 Task: Create a due date automation trigger when advanced on, on the tuesday of the week before a card is due add dates due in 1 days at 11:00 AM.
Action: Mouse moved to (1127, 343)
Screenshot: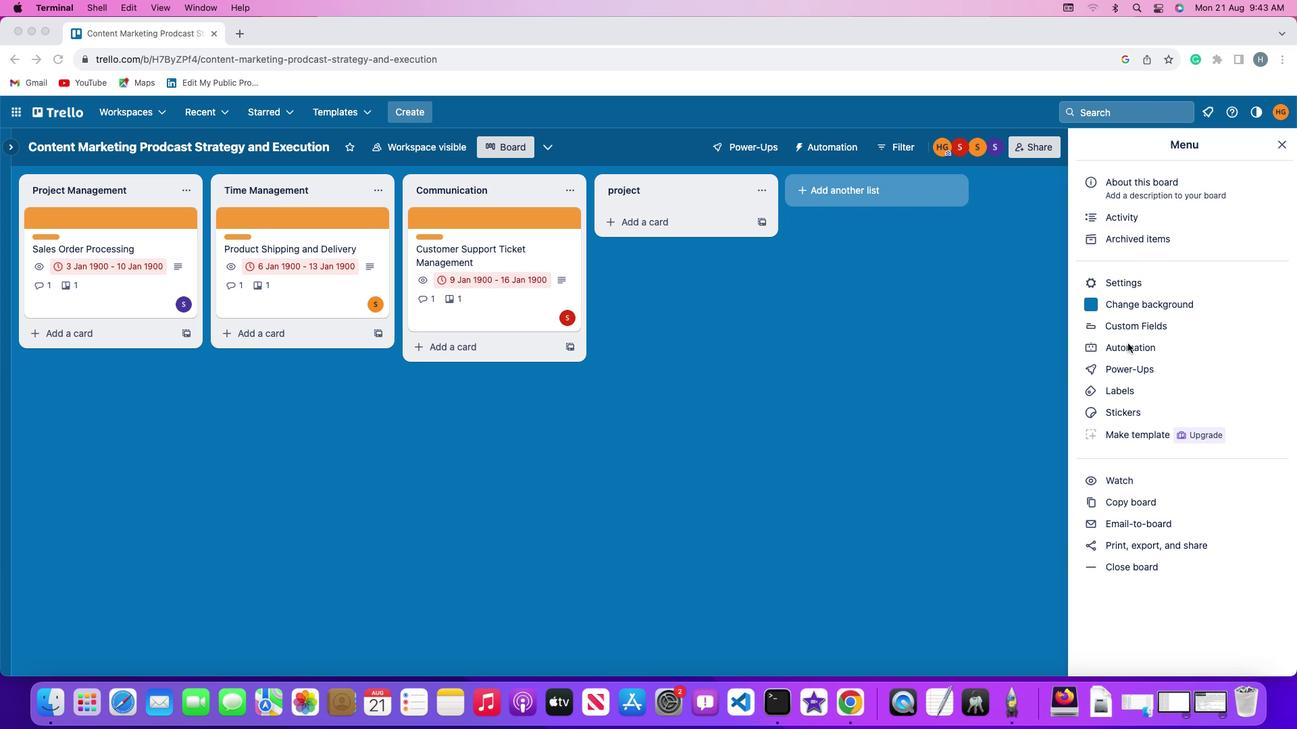 
Action: Mouse pressed left at (1127, 343)
Screenshot: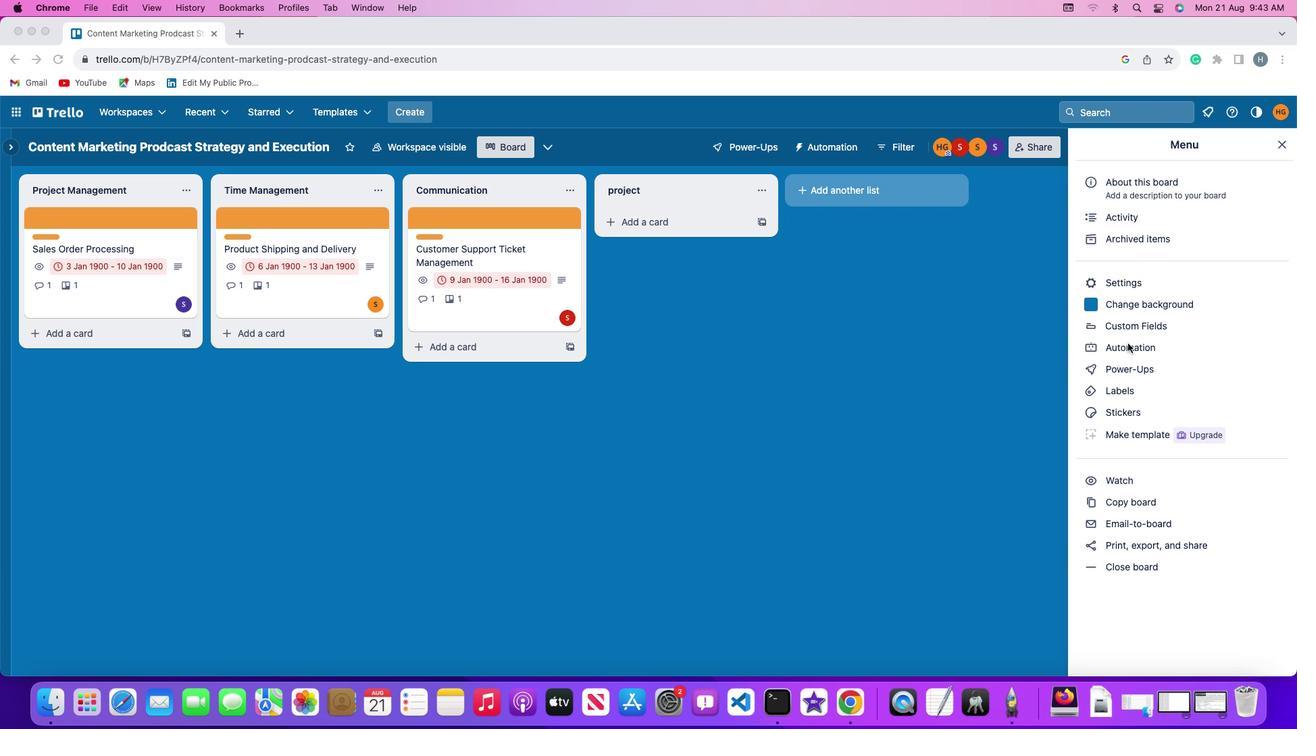 
Action: Mouse pressed left at (1127, 343)
Screenshot: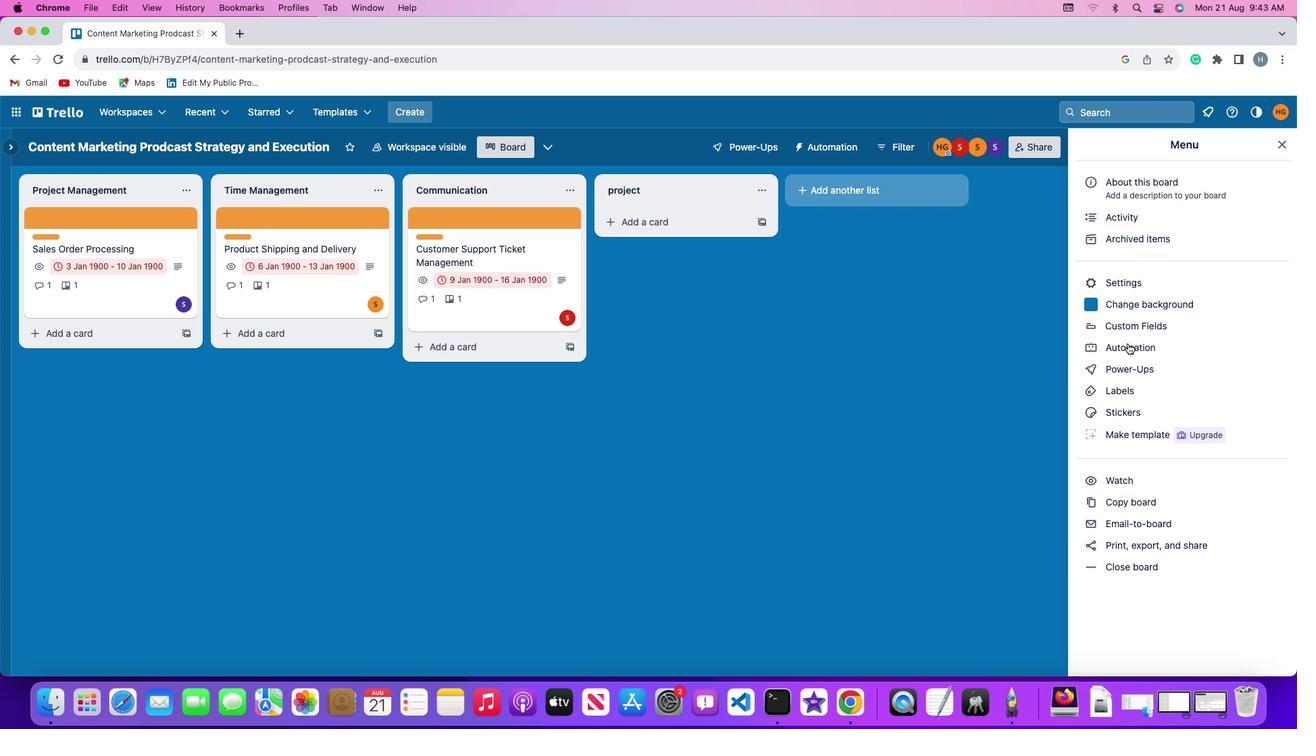 
Action: Mouse moved to (65, 316)
Screenshot: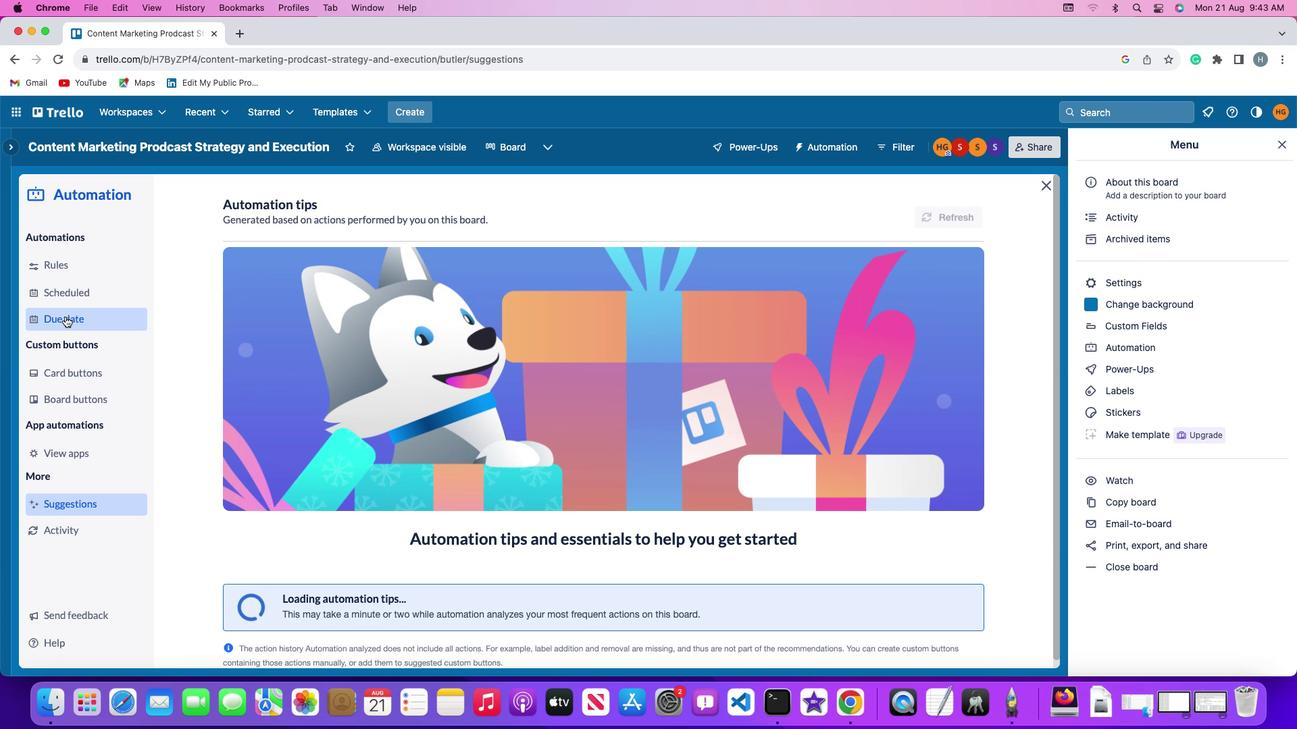 
Action: Mouse pressed left at (65, 316)
Screenshot: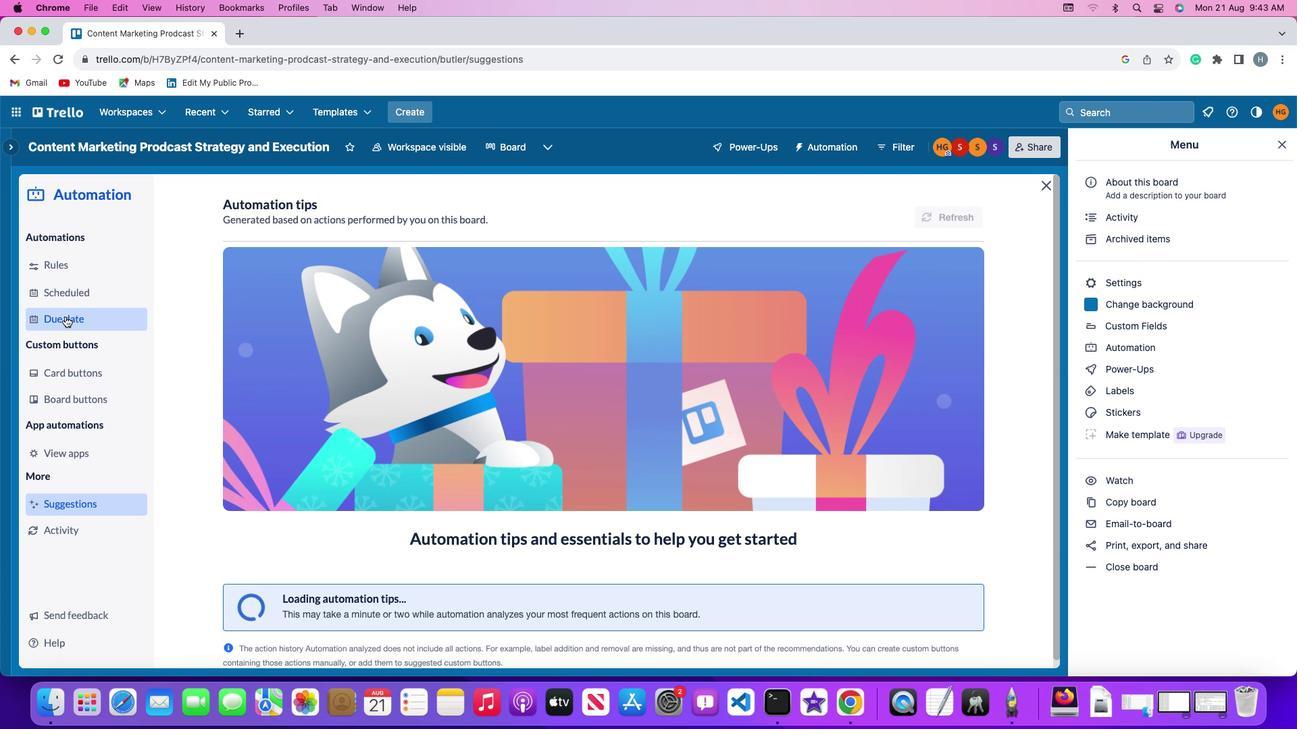 
Action: Mouse moved to (898, 207)
Screenshot: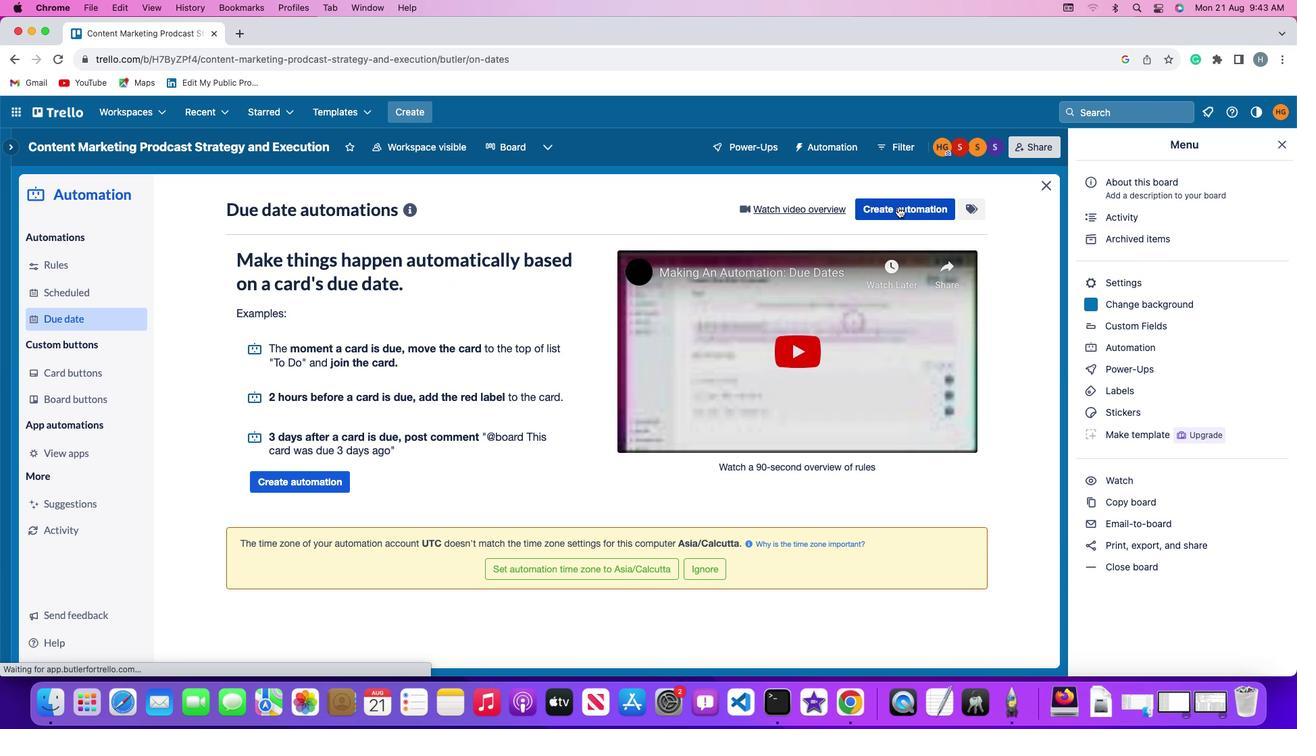 
Action: Mouse pressed left at (898, 207)
Screenshot: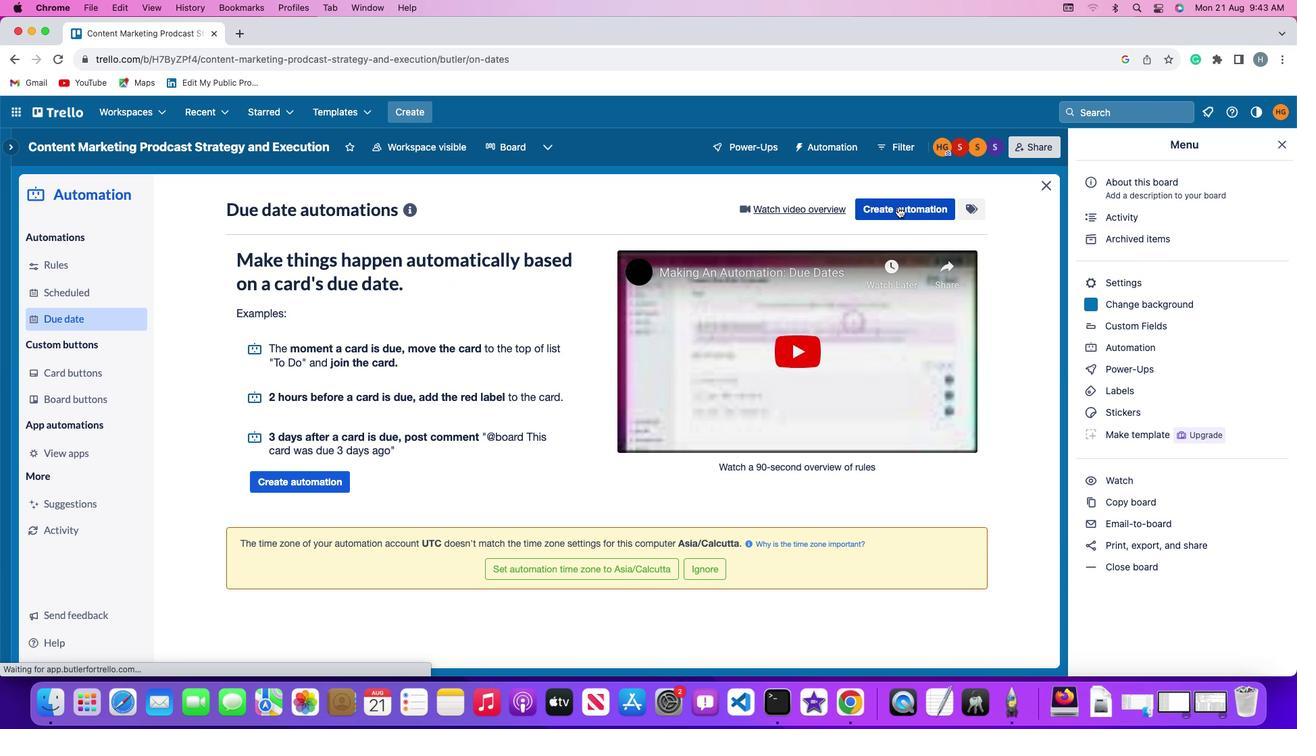 
Action: Mouse moved to (292, 336)
Screenshot: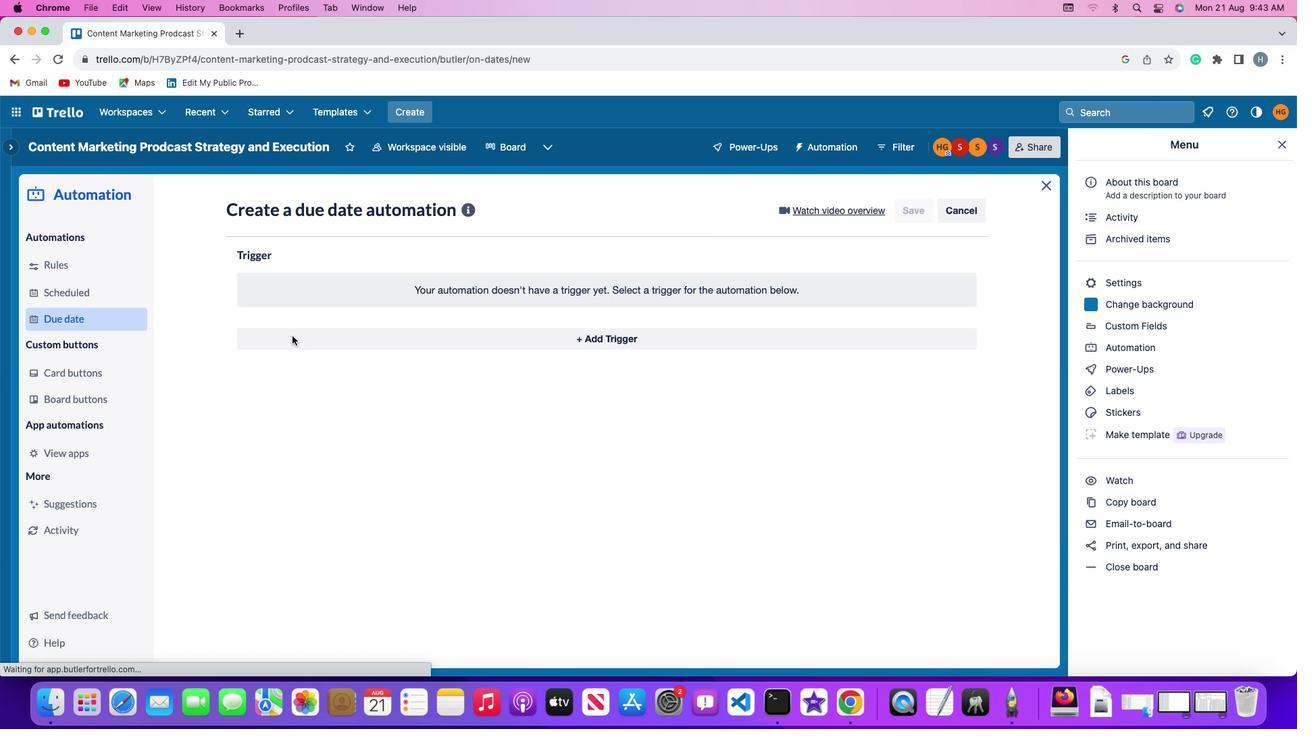 
Action: Mouse pressed left at (292, 336)
Screenshot: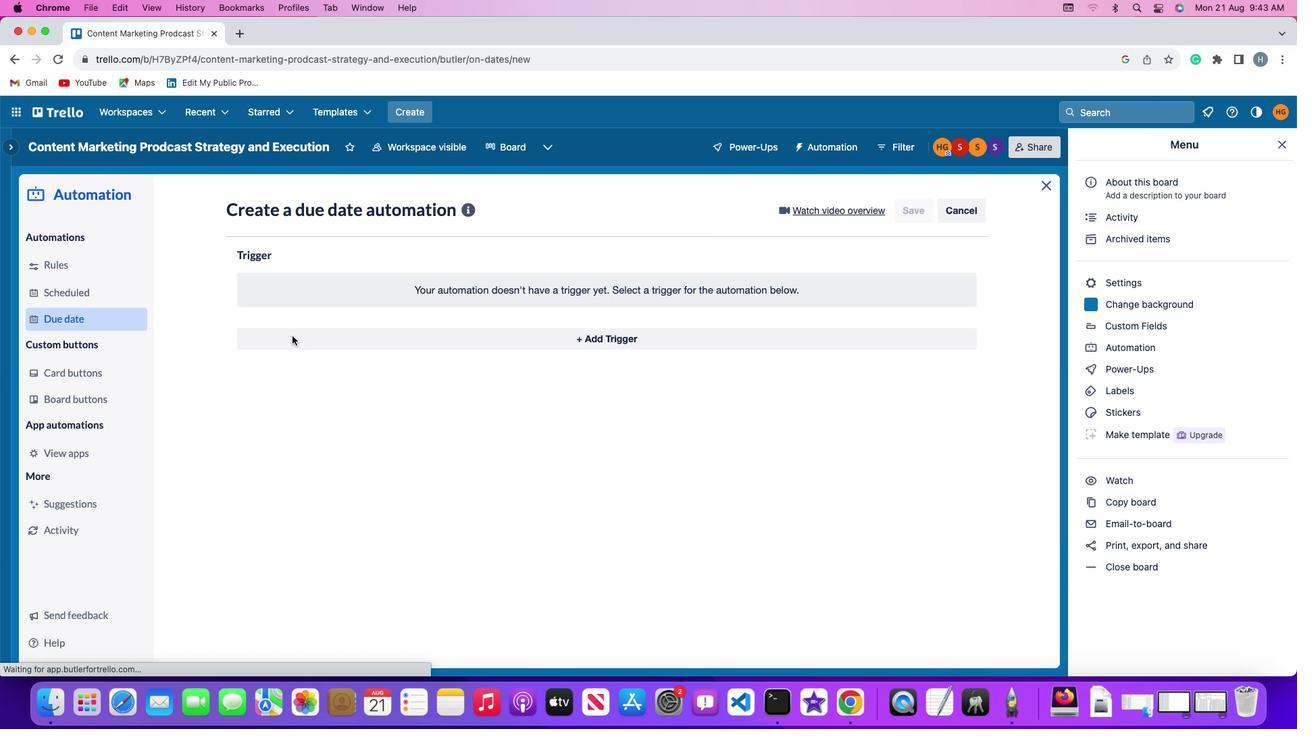 
Action: Mouse moved to (298, 587)
Screenshot: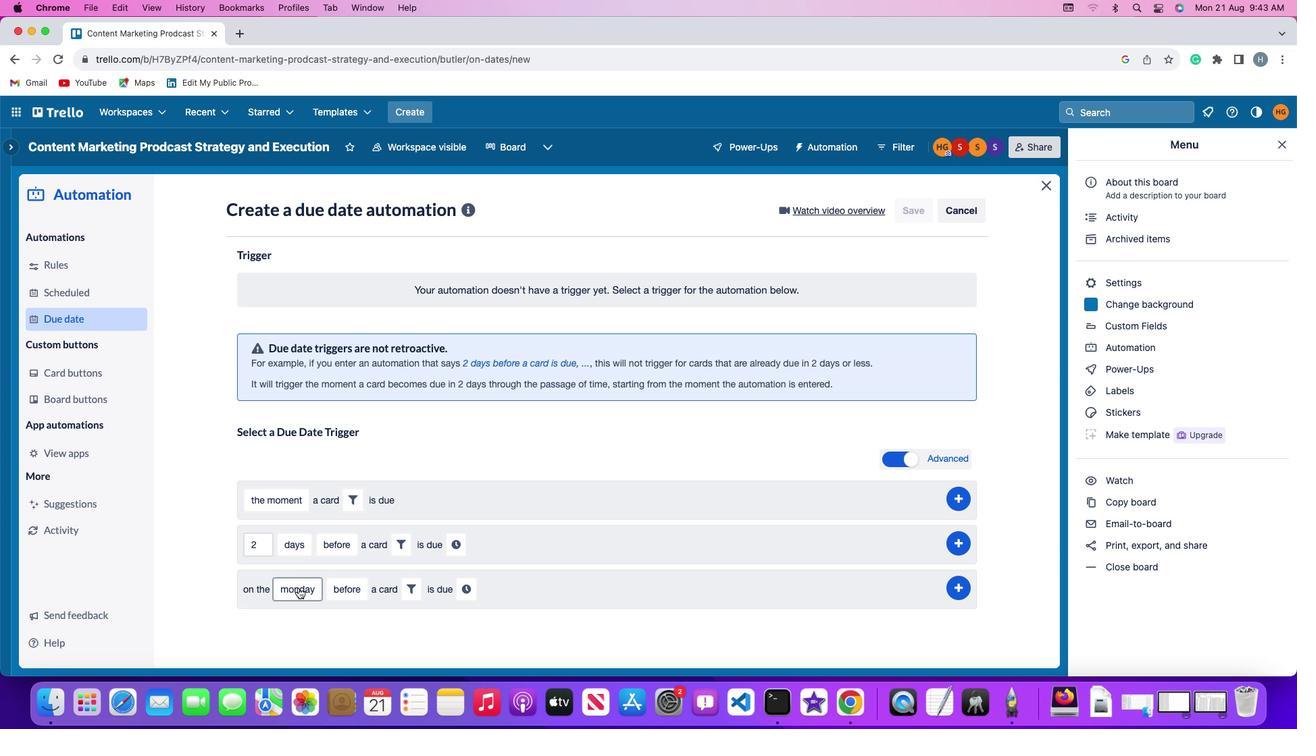 
Action: Mouse pressed left at (298, 587)
Screenshot: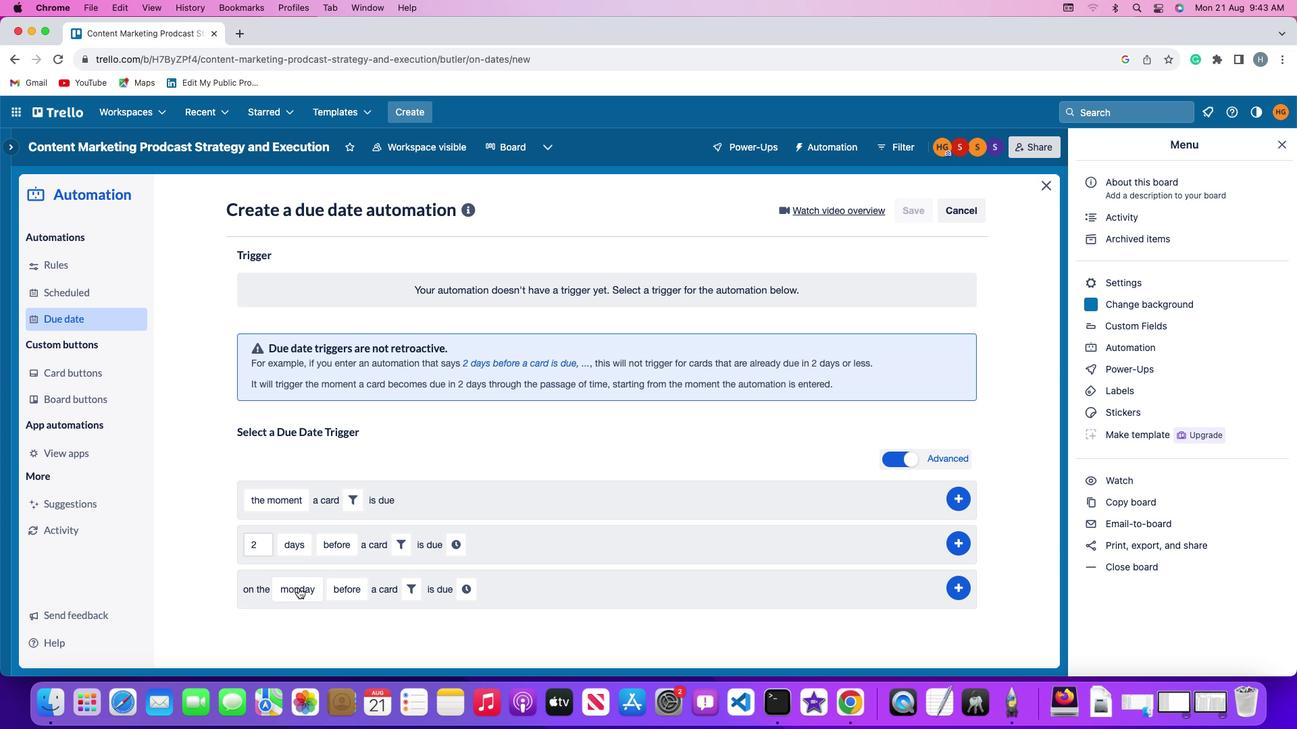 
Action: Mouse moved to (318, 422)
Screenshot: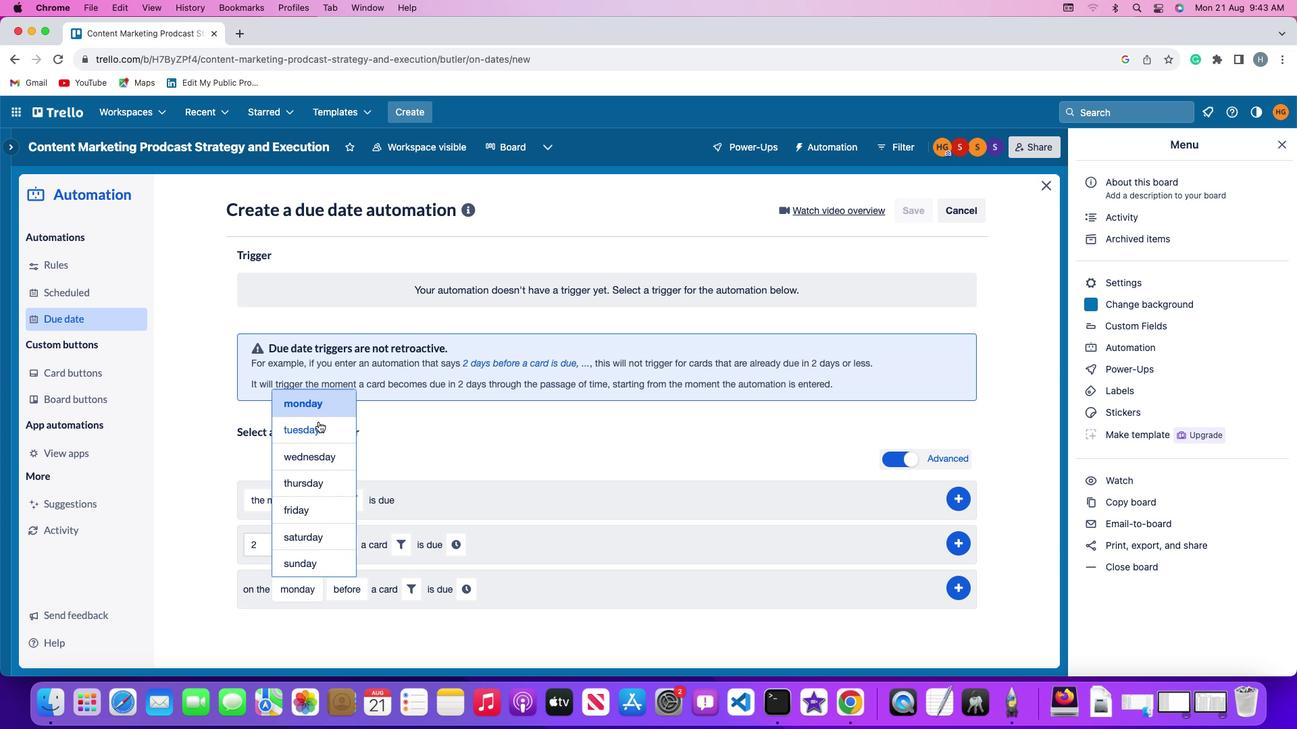 
Action: Mouse pressed left at (318, 422)
Screenshot: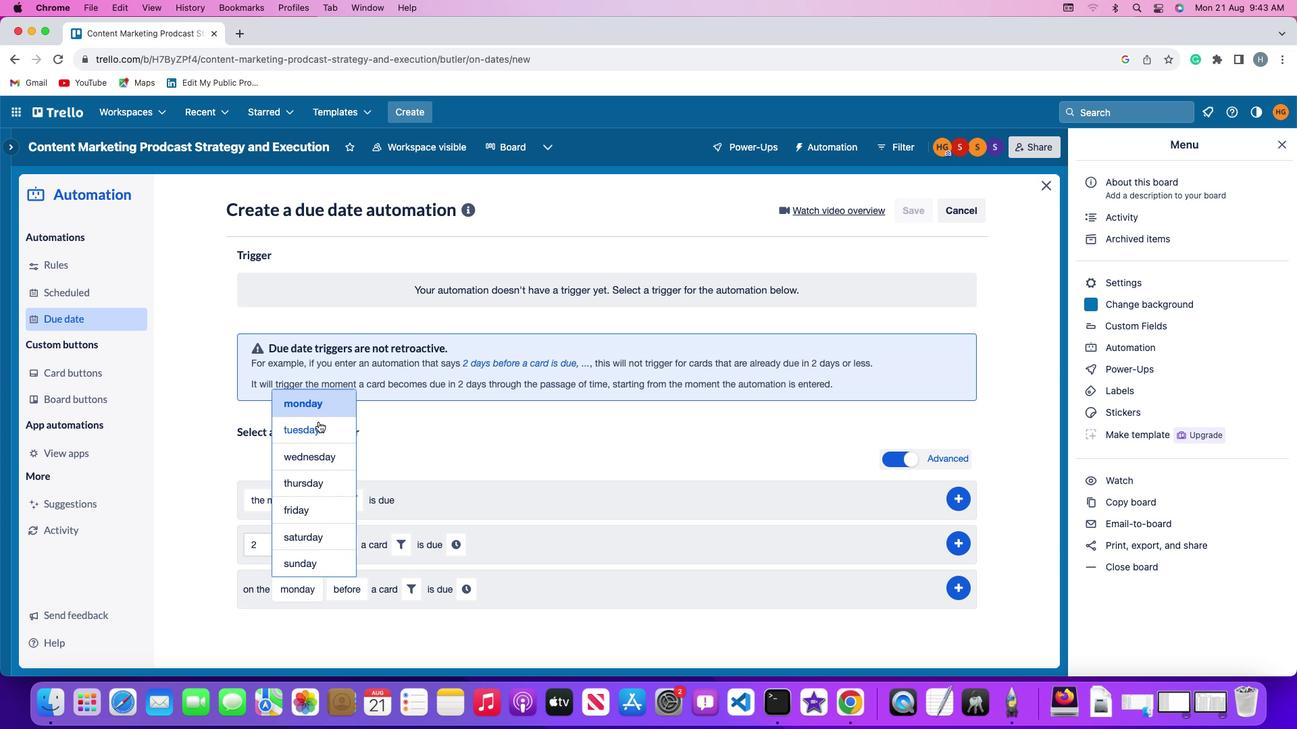 
Action: Mouse moved to (346, 587)
Screenshot: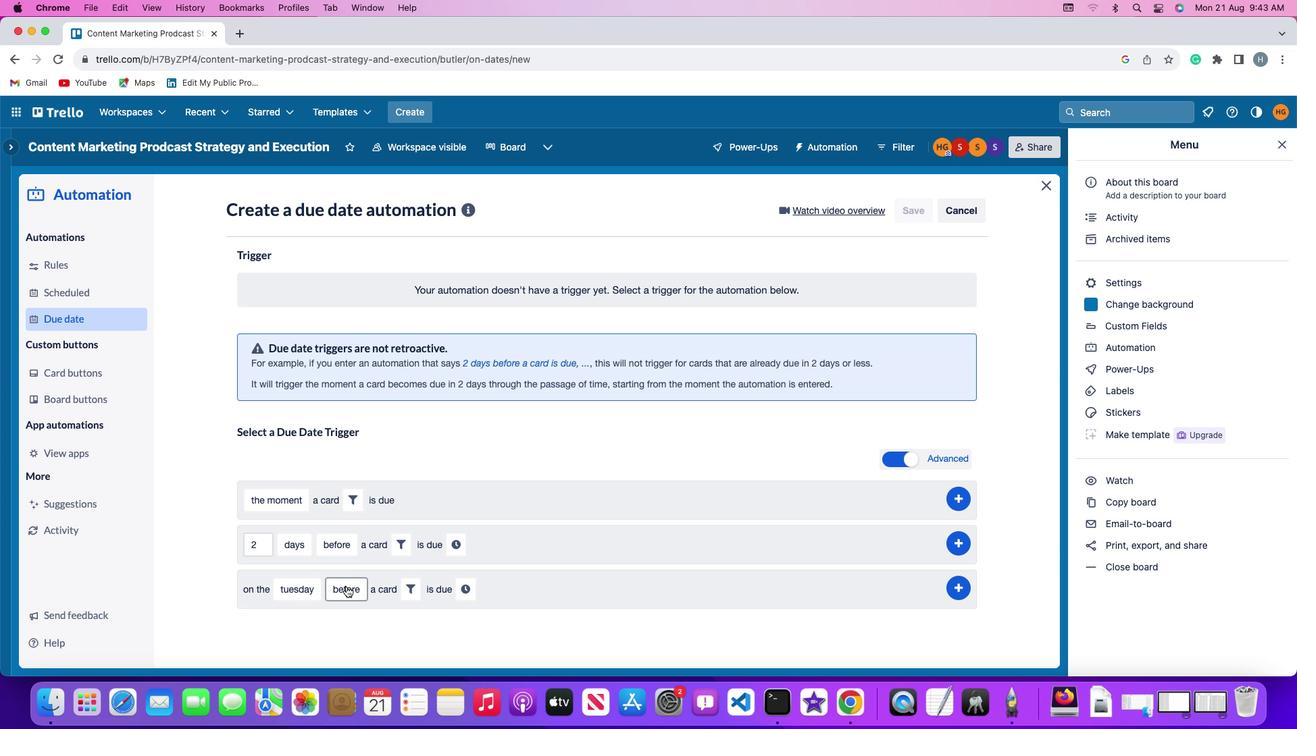 
Action: Mouse pressed left at (346, 587)
Screenshot: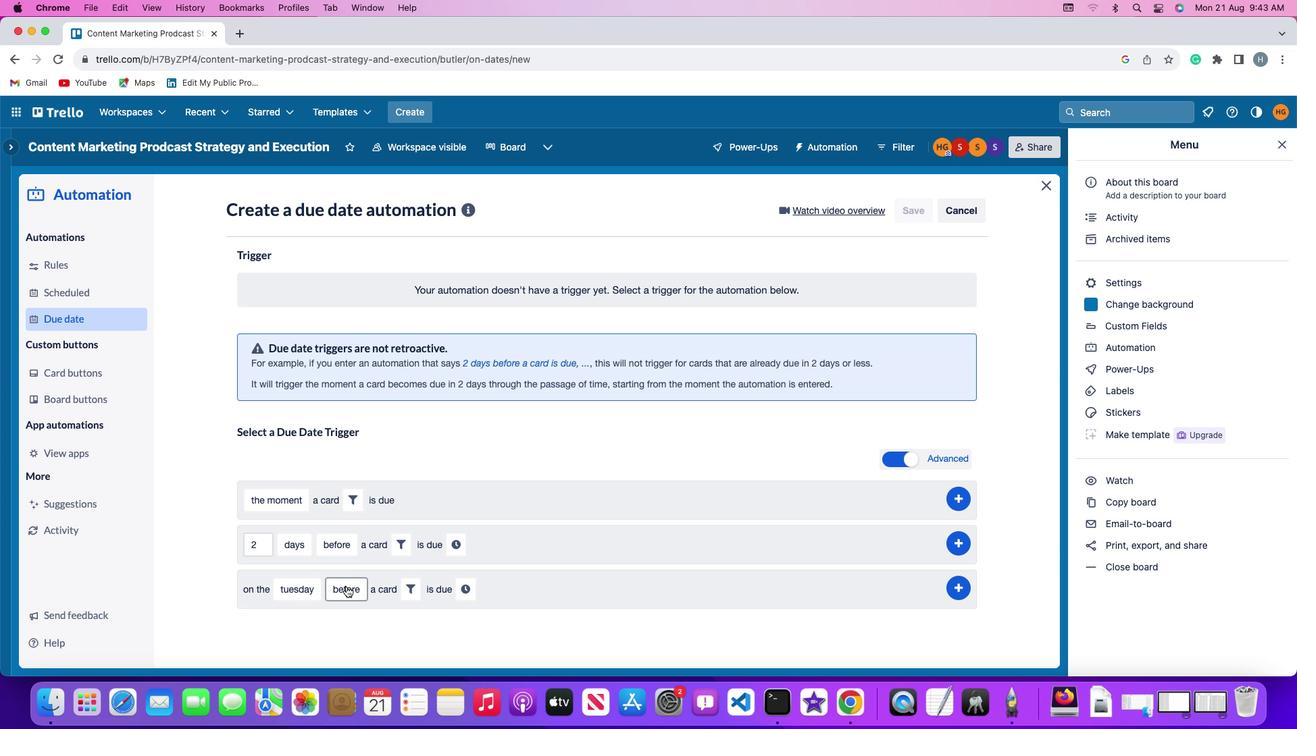 
Action: Mouse moved to (356, 560)
Screenshot: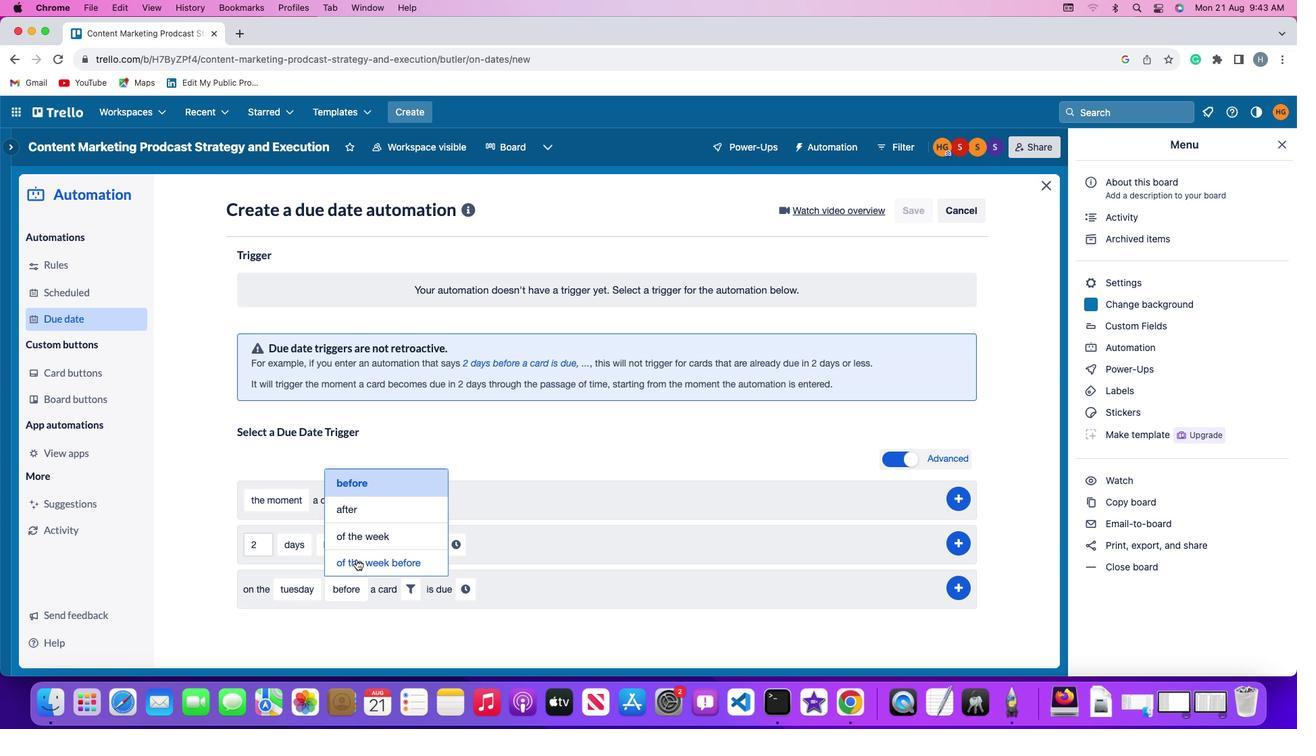 
Action: Mouse pressed left at (356, 560)
Screenshot: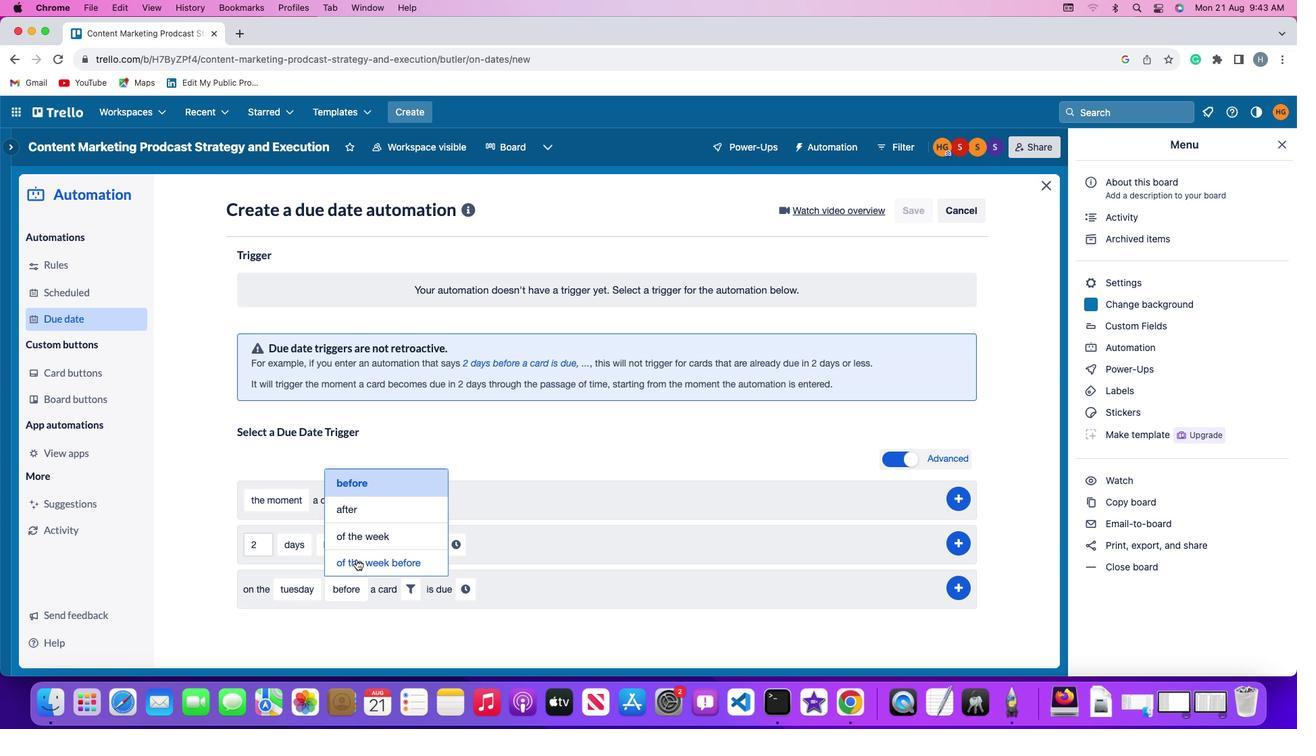 
Action: Mouse moved to (464, 587)
Screenshot: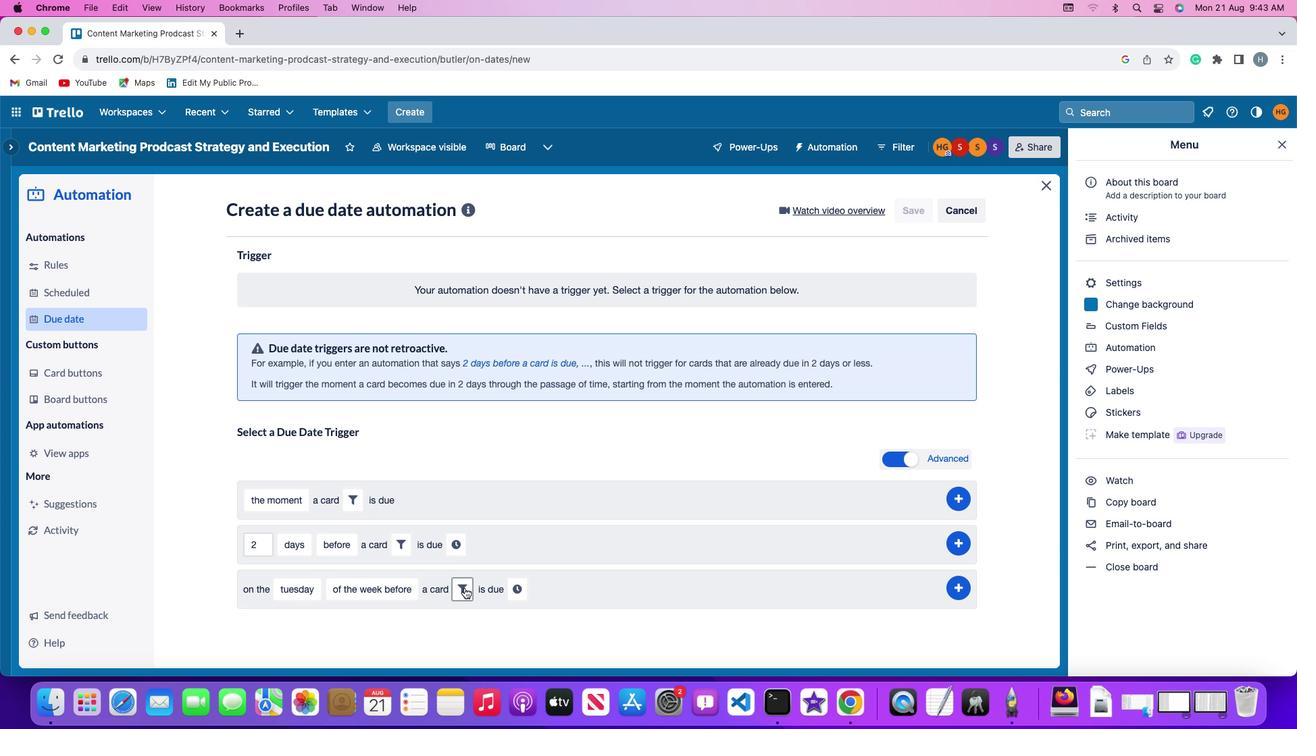 
Action: Mouse pressed left at (464, 587)
Screenshot: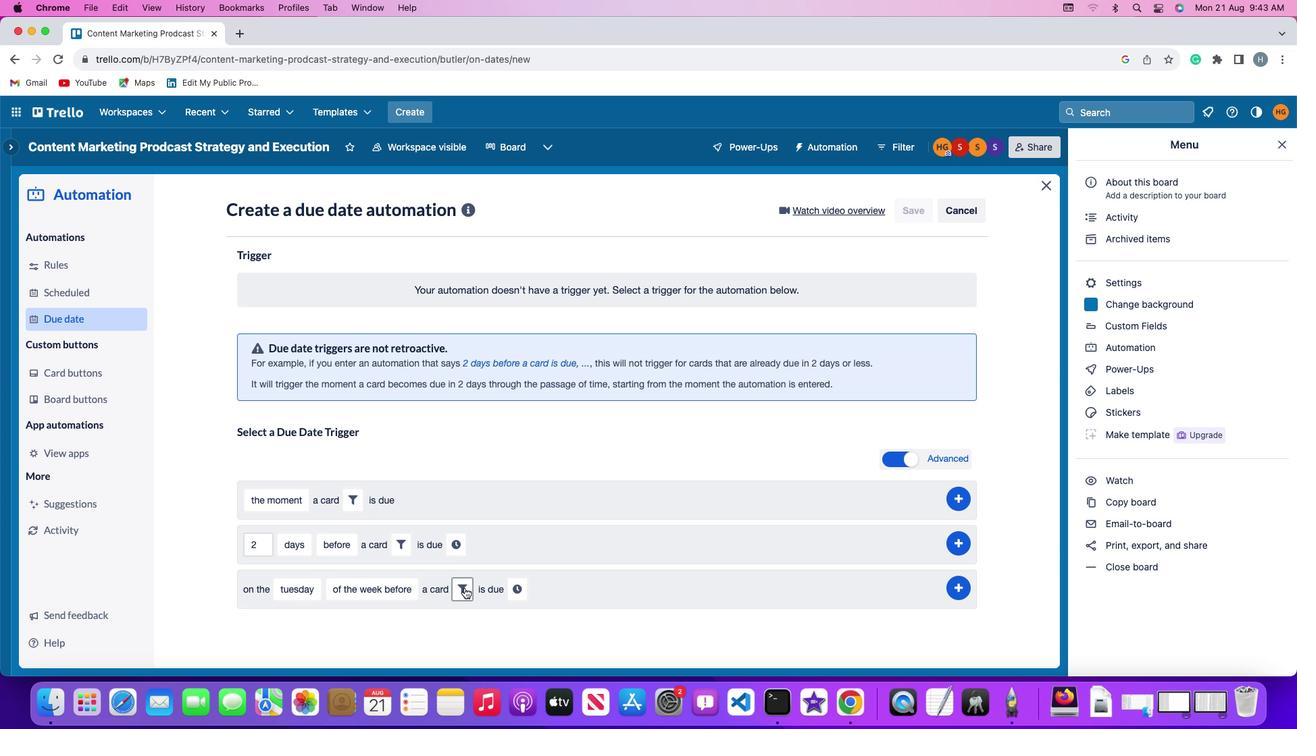 
Action: Mouse moved to (527, 629)
Screenshot: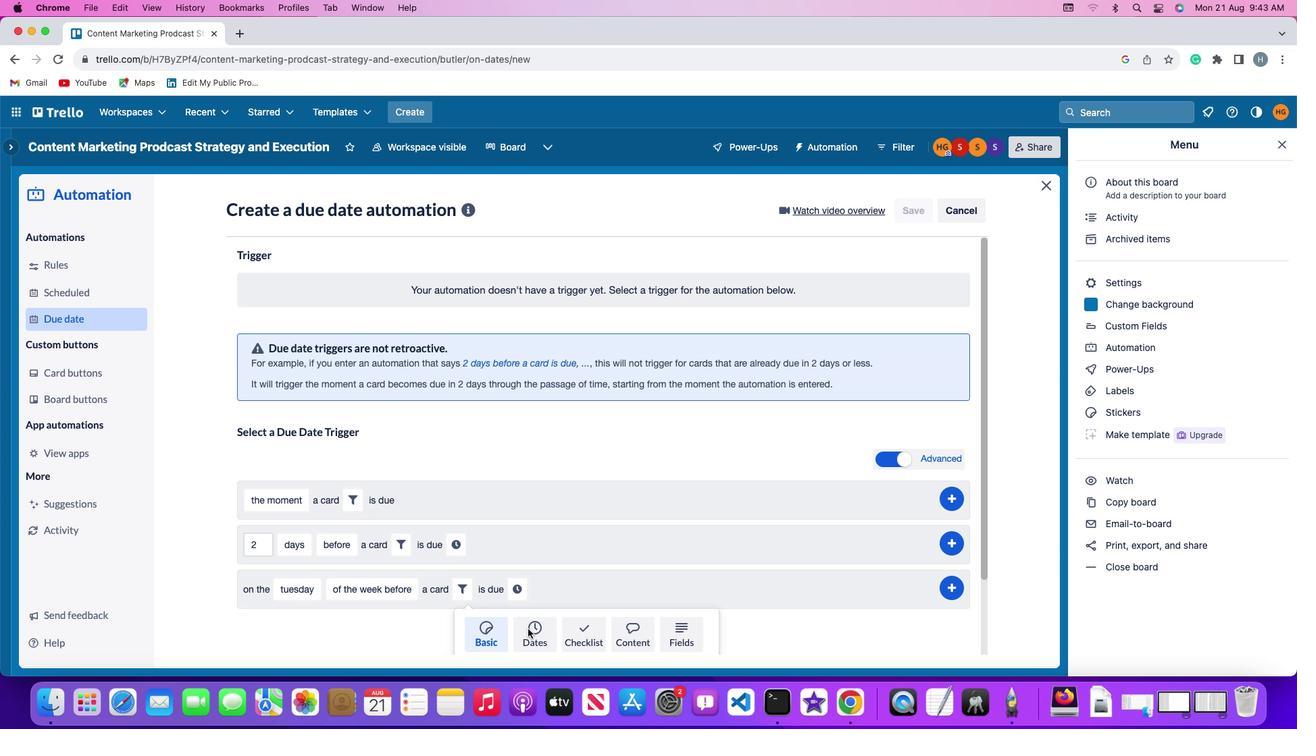 
Action: Mouse pressed left at (527, 629)
Screenshot: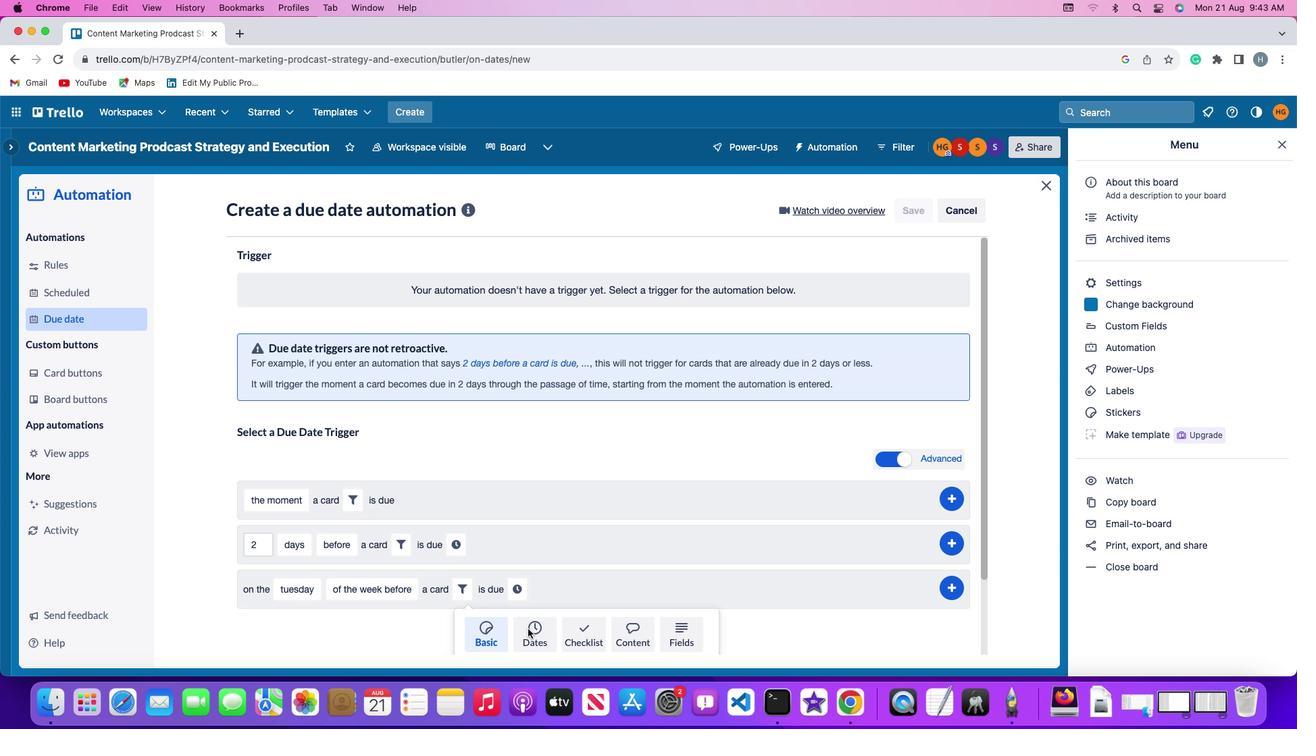 
Action: Mouse moved to (411, 618)
Screenshot: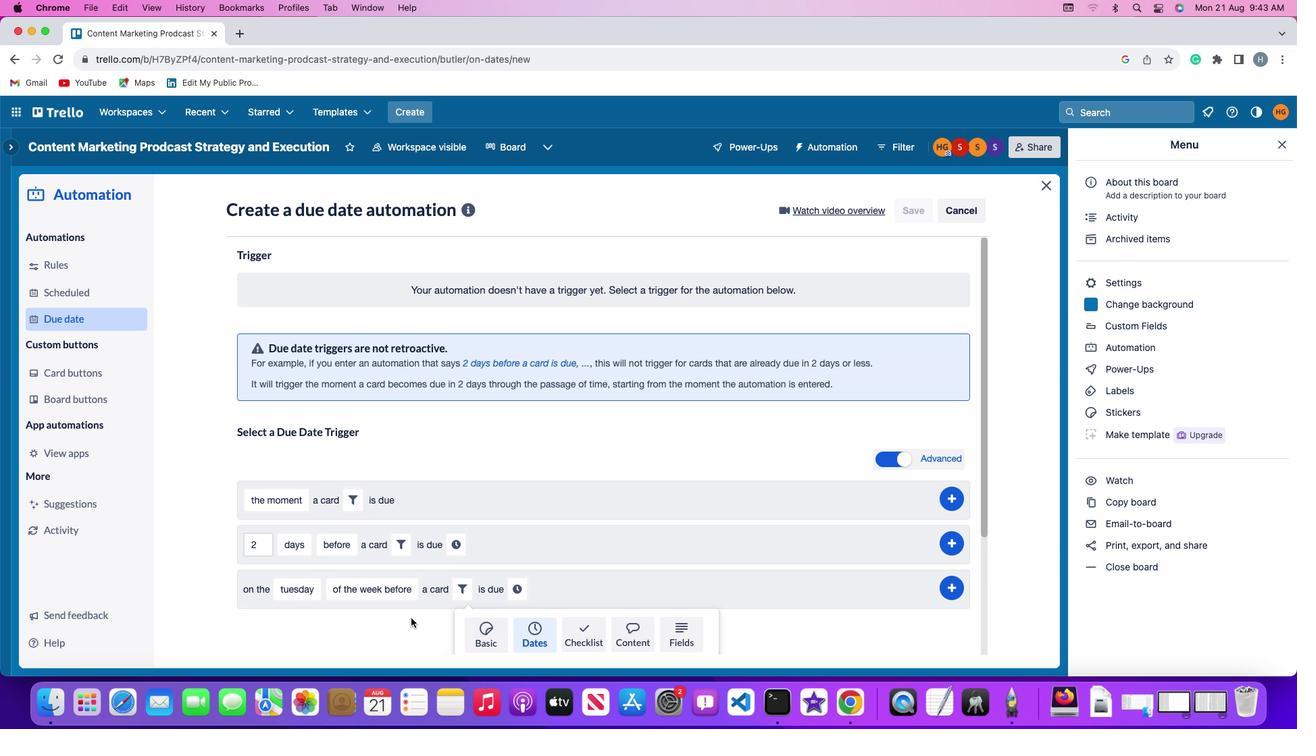 
Action: Mouse scrolled (411, 618) with delta (0, 0)
Screenshot: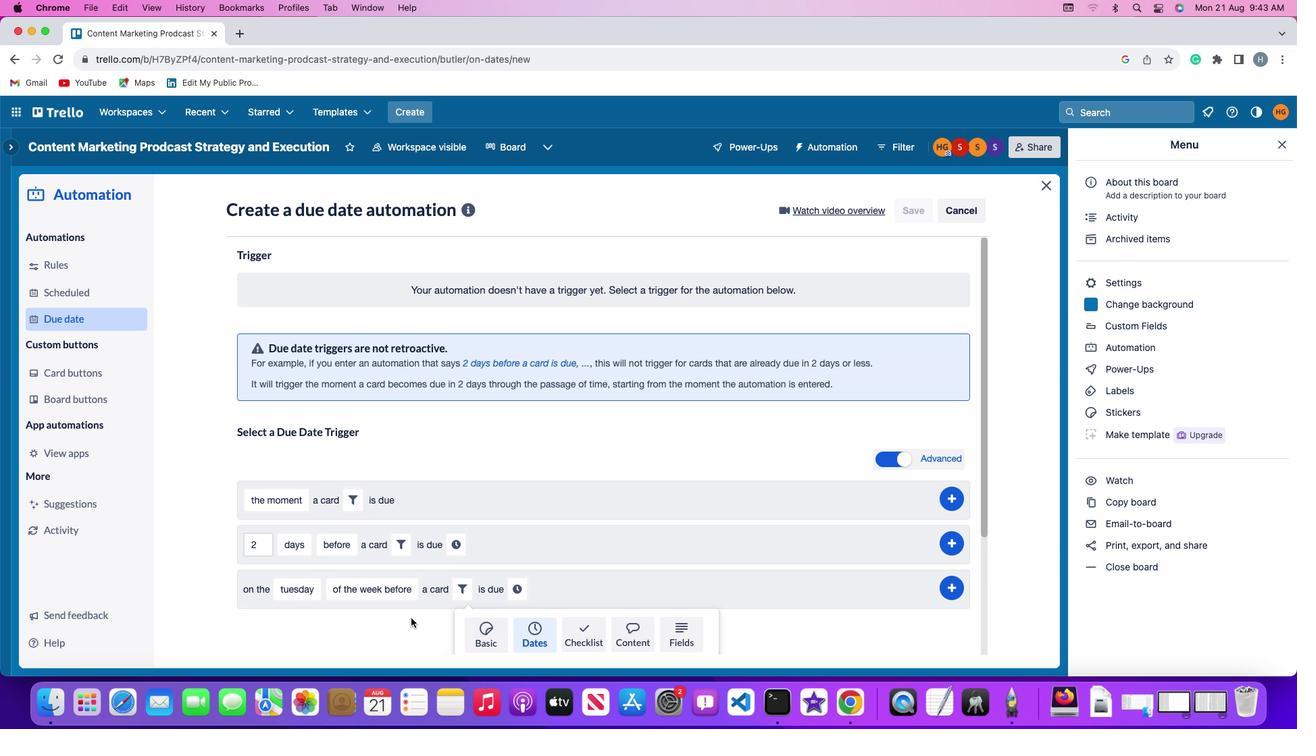 
Action: Mouse scrolled (411, 618) with delta (0, 0)
Screenshot: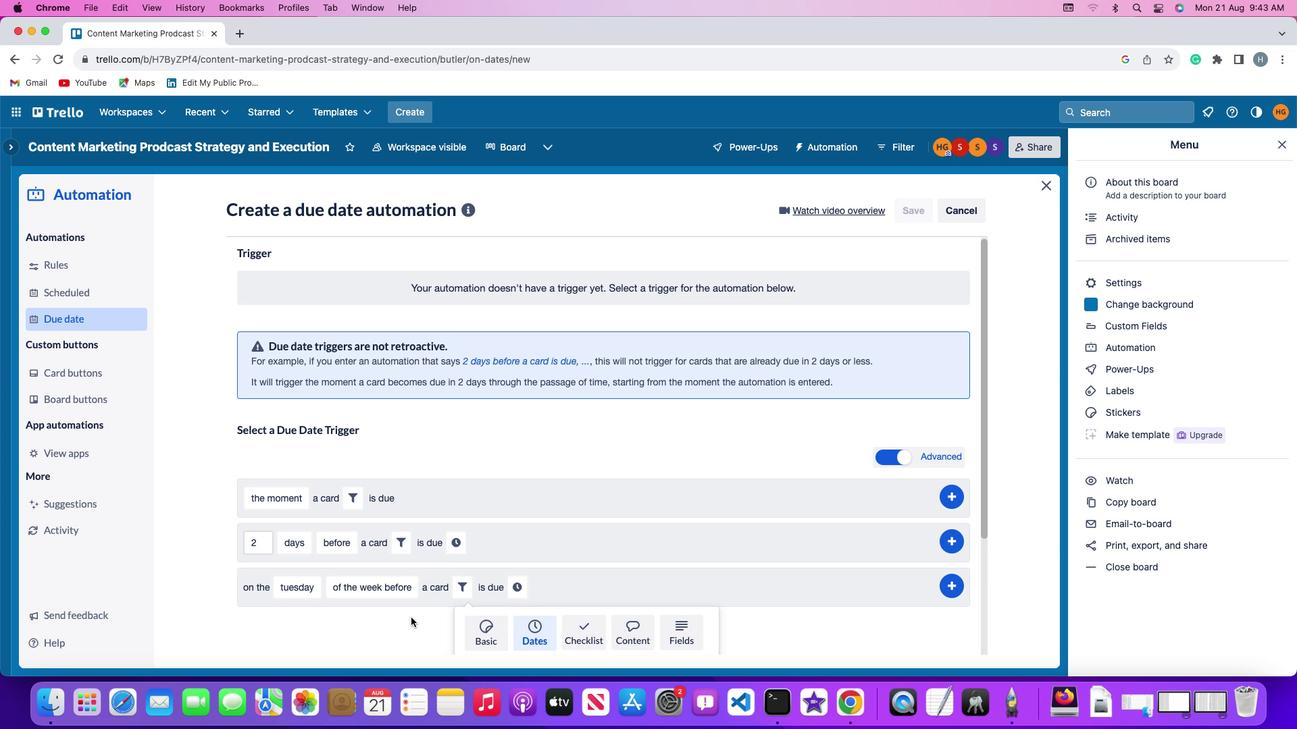 
Action: Mouse scrolled (411, 618) with delta (0, -2)
Screenshot: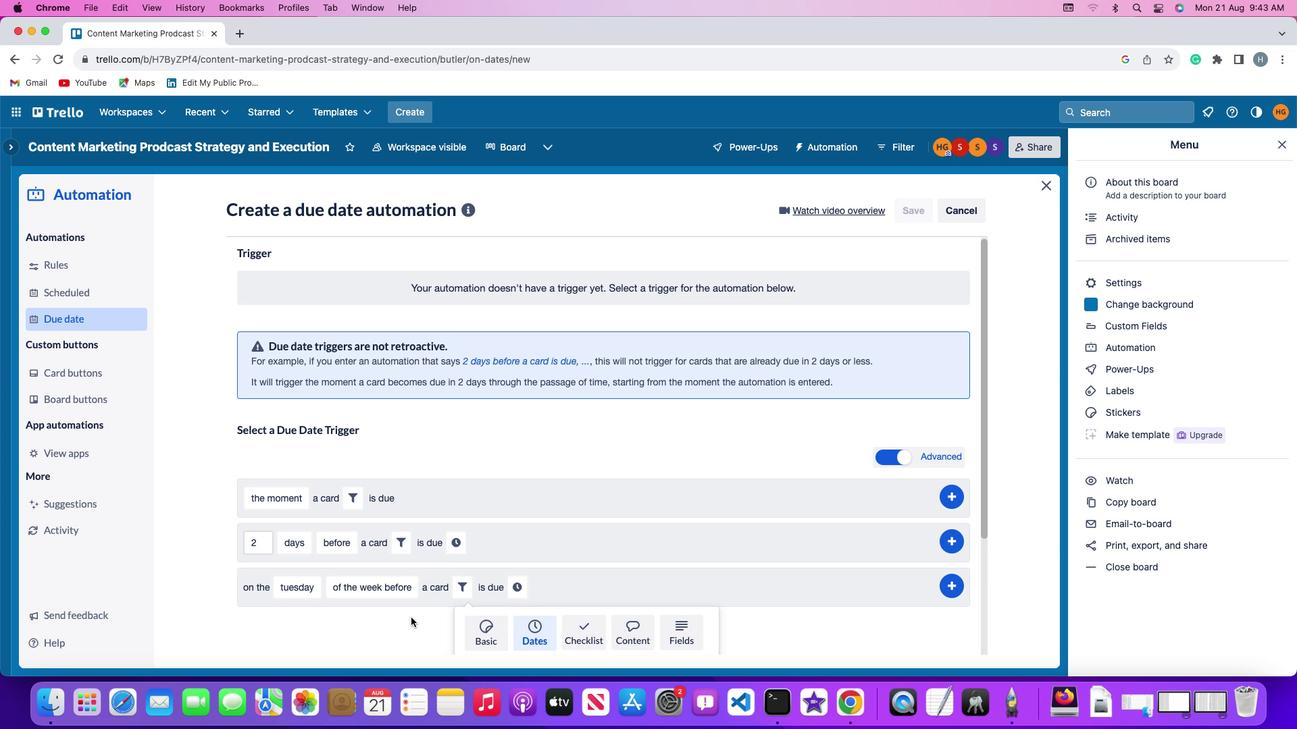 
Action: Mouse moved to (410, 618)
Screenshot: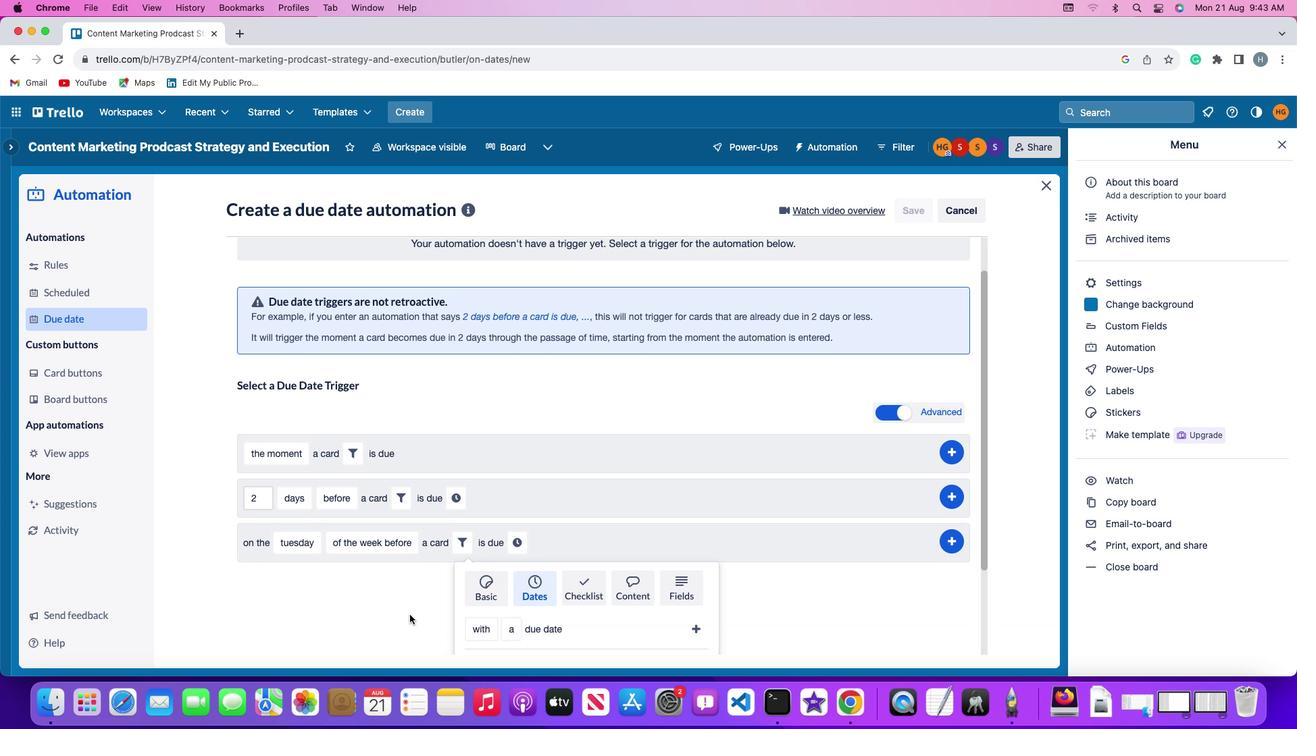 
Action: Mouse scrolled (410, 618) with delta (0, -3)
Screenshot: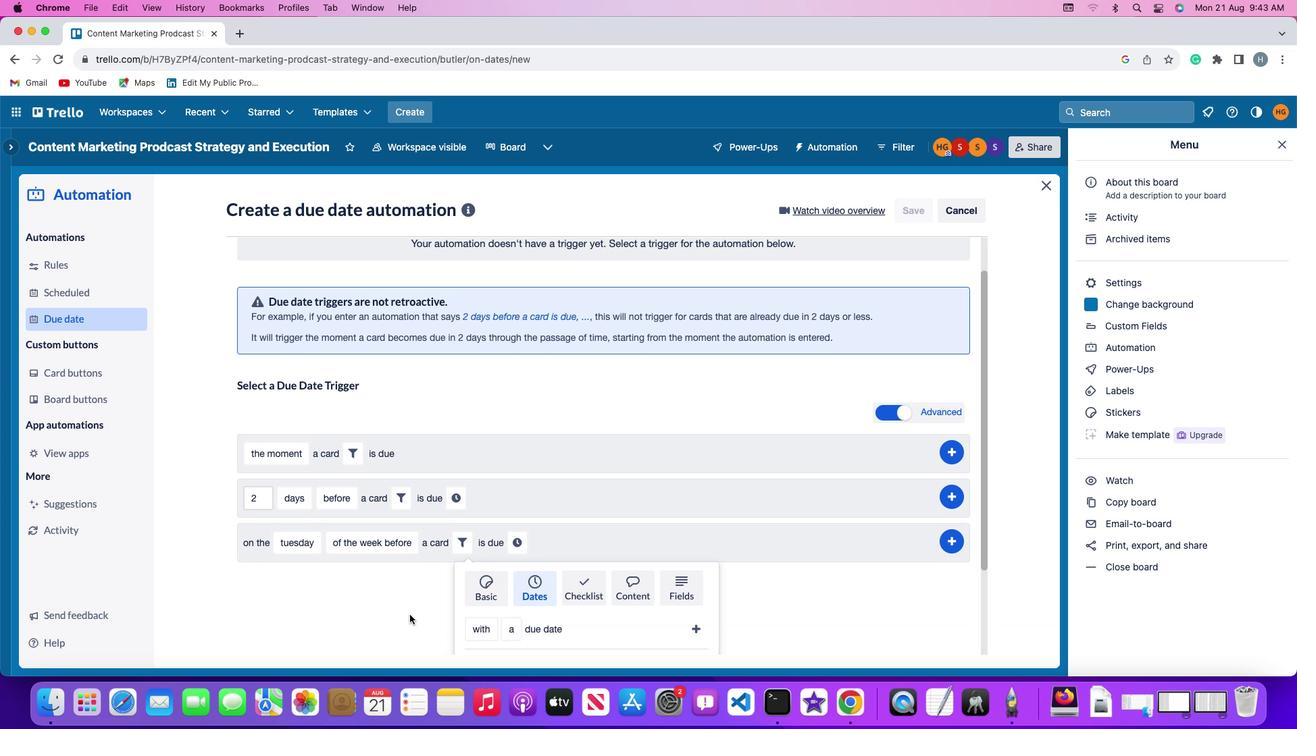 
Action: Mouse moved to (410, 615)
Screenshot: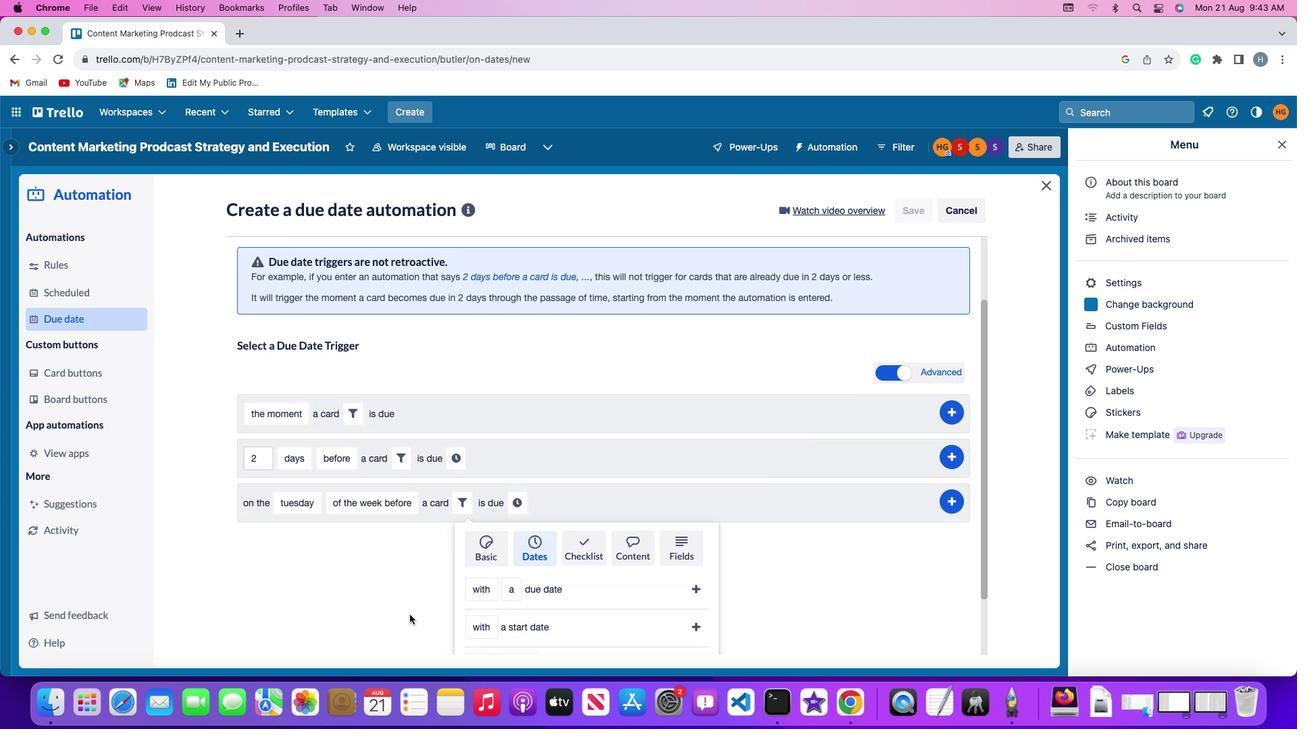 
Action: Mouse scrolled (410, 615) with delta (0, 0)
Screenshot: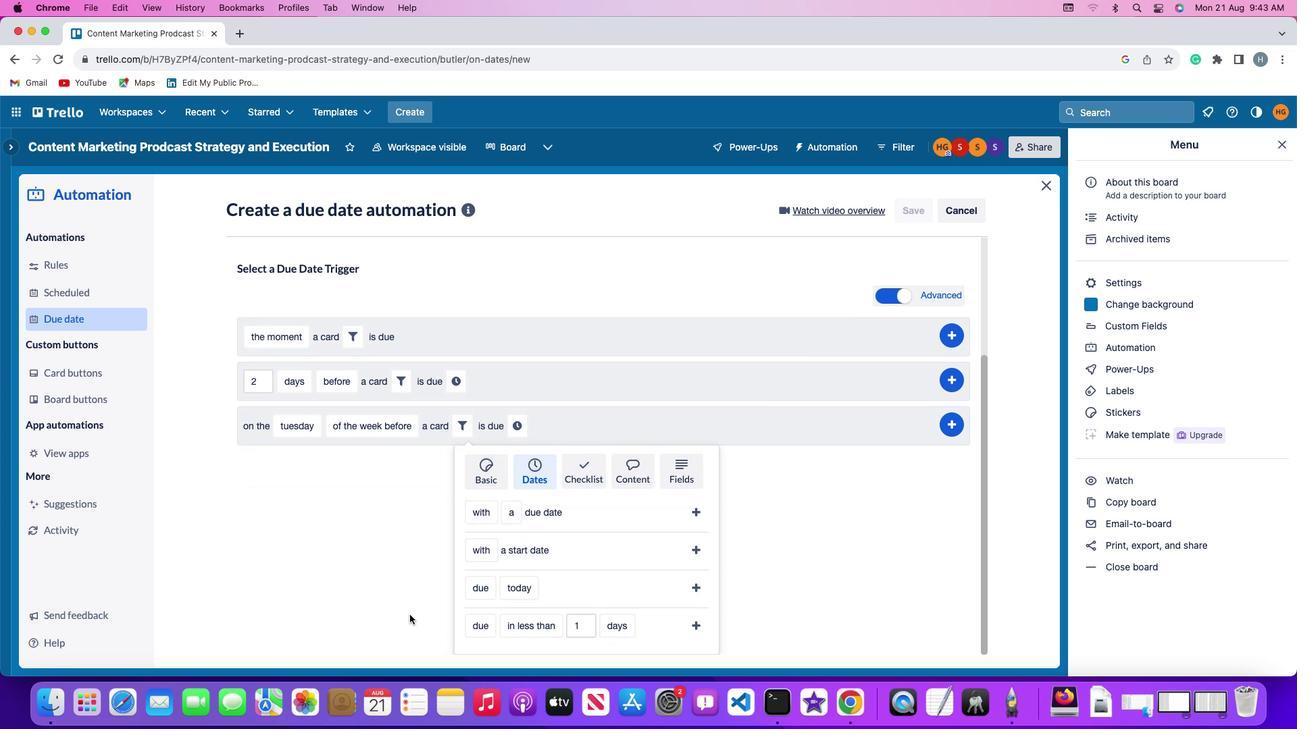
Action: Mouse scrolled (410, 615) with delta (0, 0)
Screenshot: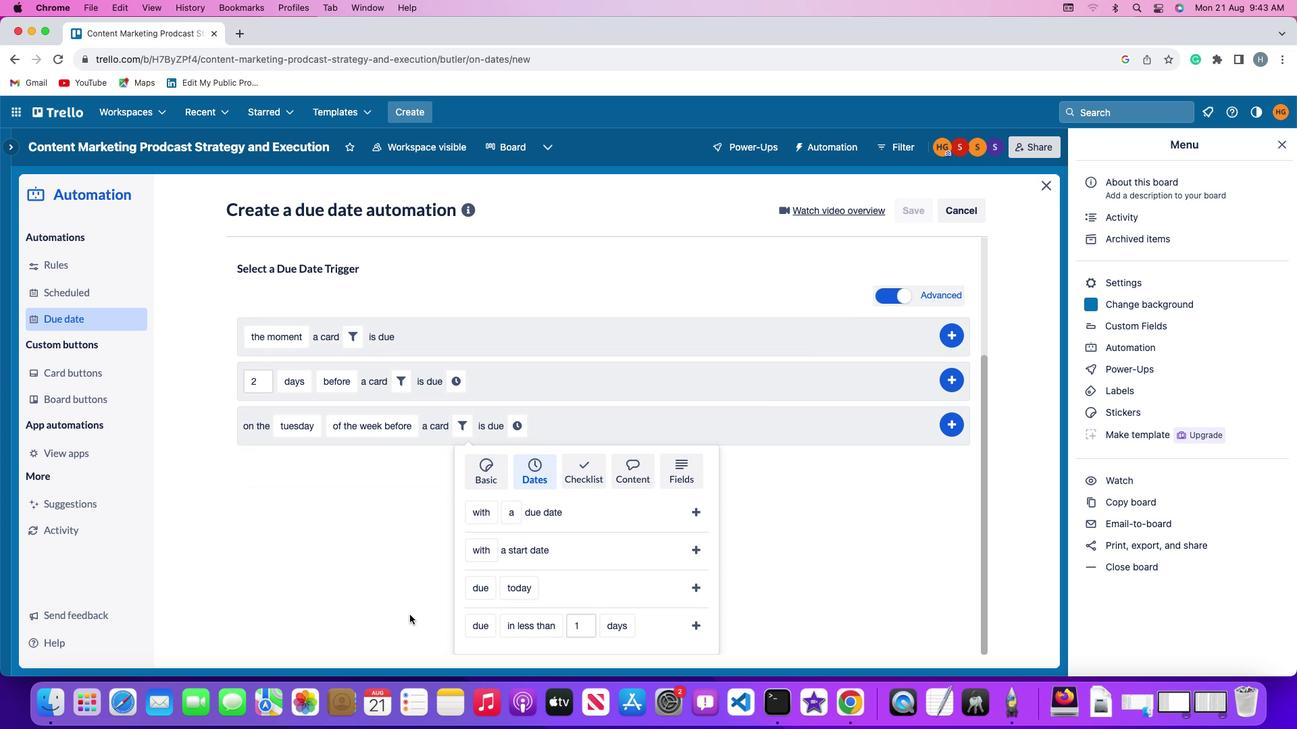 
Action: Mouse scrolled (410, 615) with delta (0, -2)
Screenshot: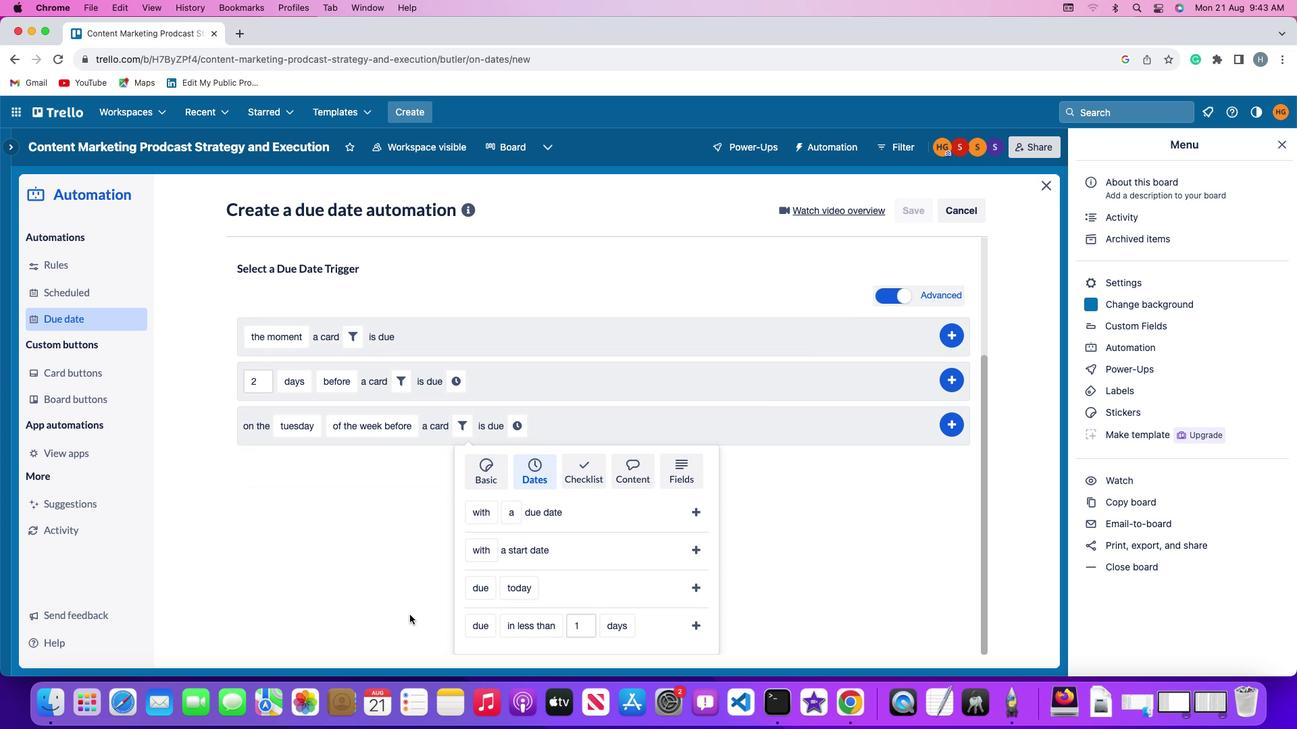 
Action: Mouse scrolled (410, 615) with delta (0, -2)
Screenshot: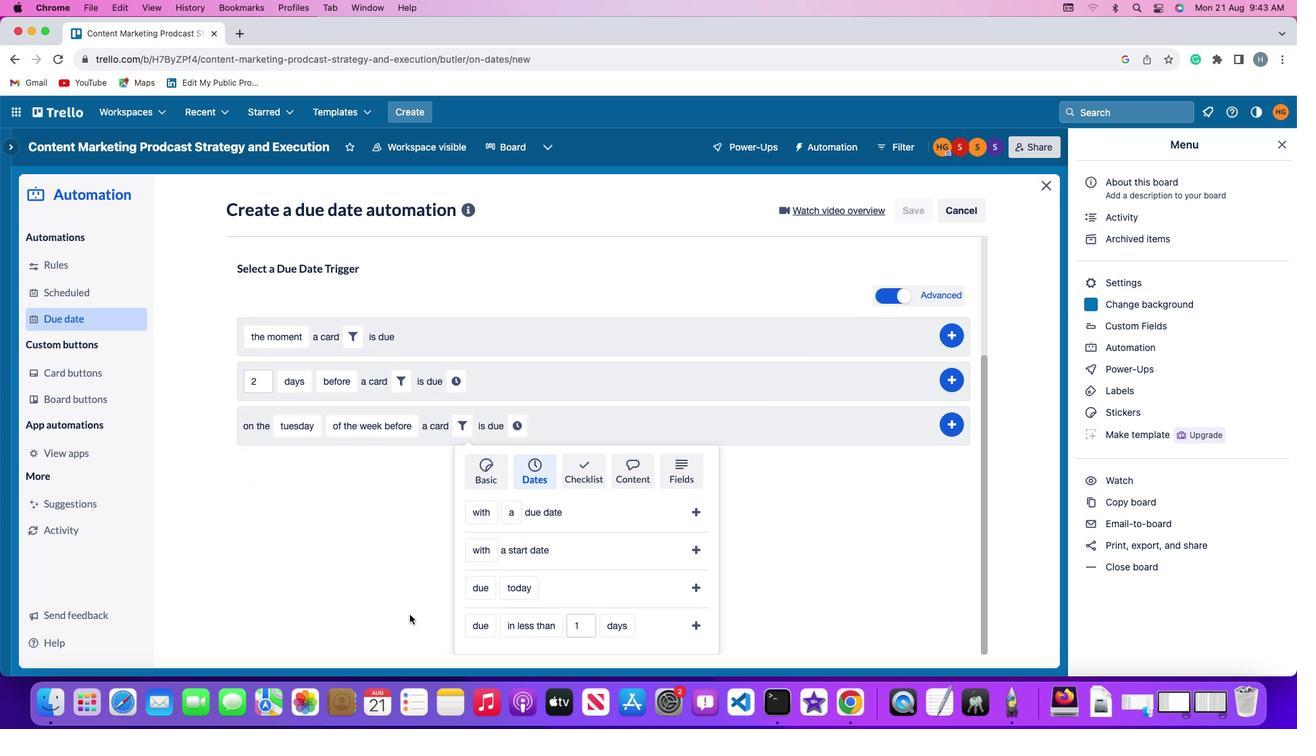 
Action: Mouse moved to (473, 623)
Screenshot: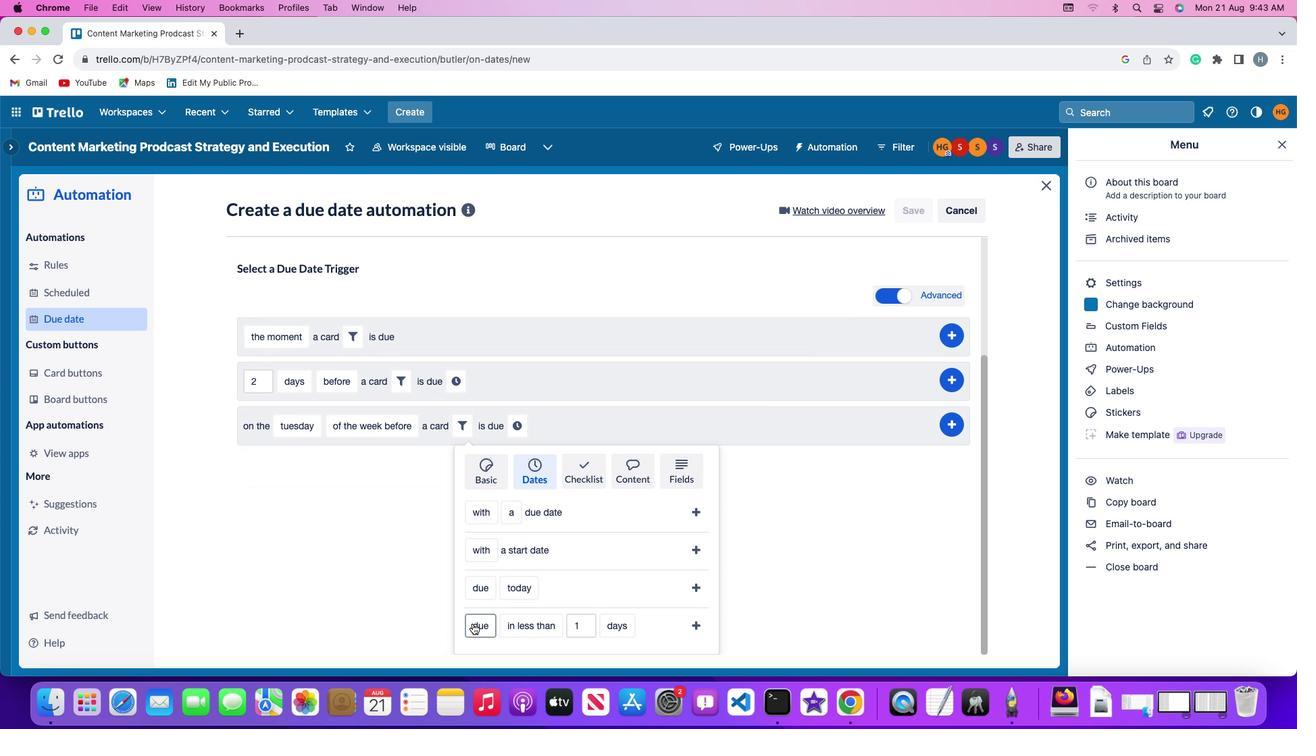 
Action: Mouse pressed left at (473, 623)
Screenshot: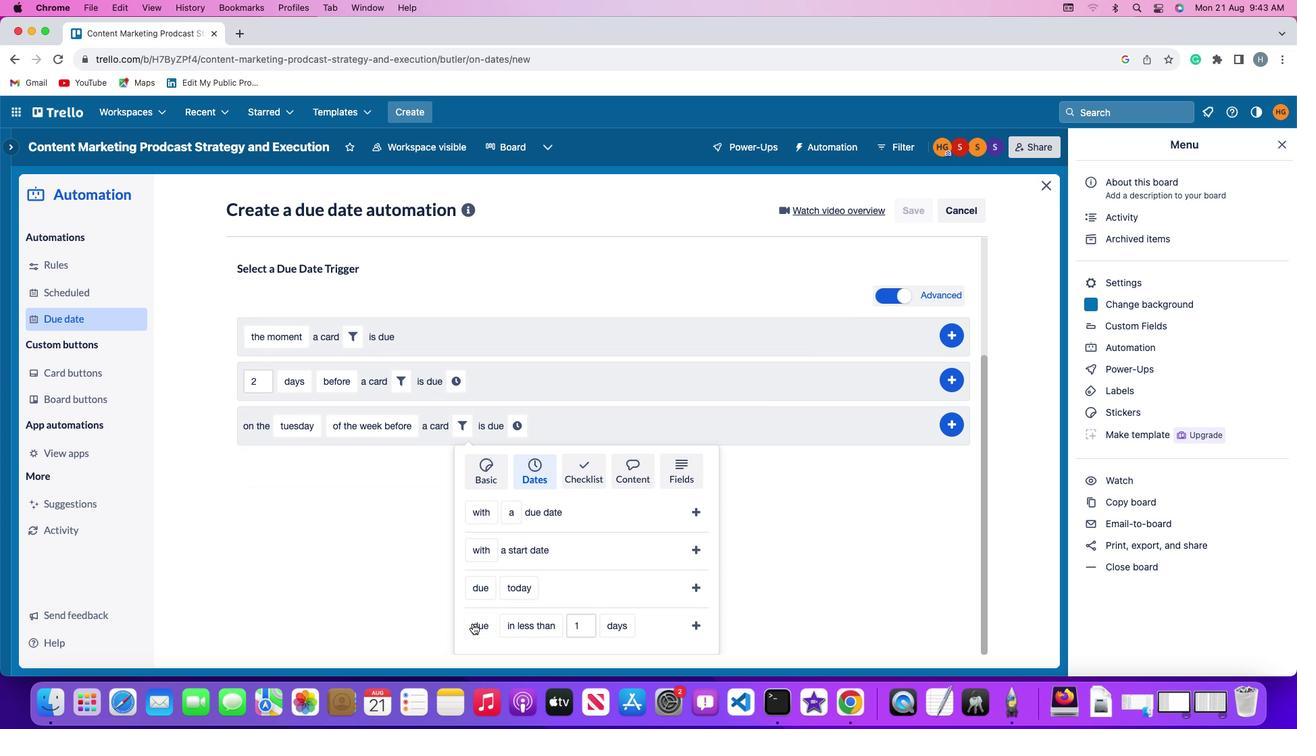 
Action: Mouse moved to (485, 578)
Screenshot: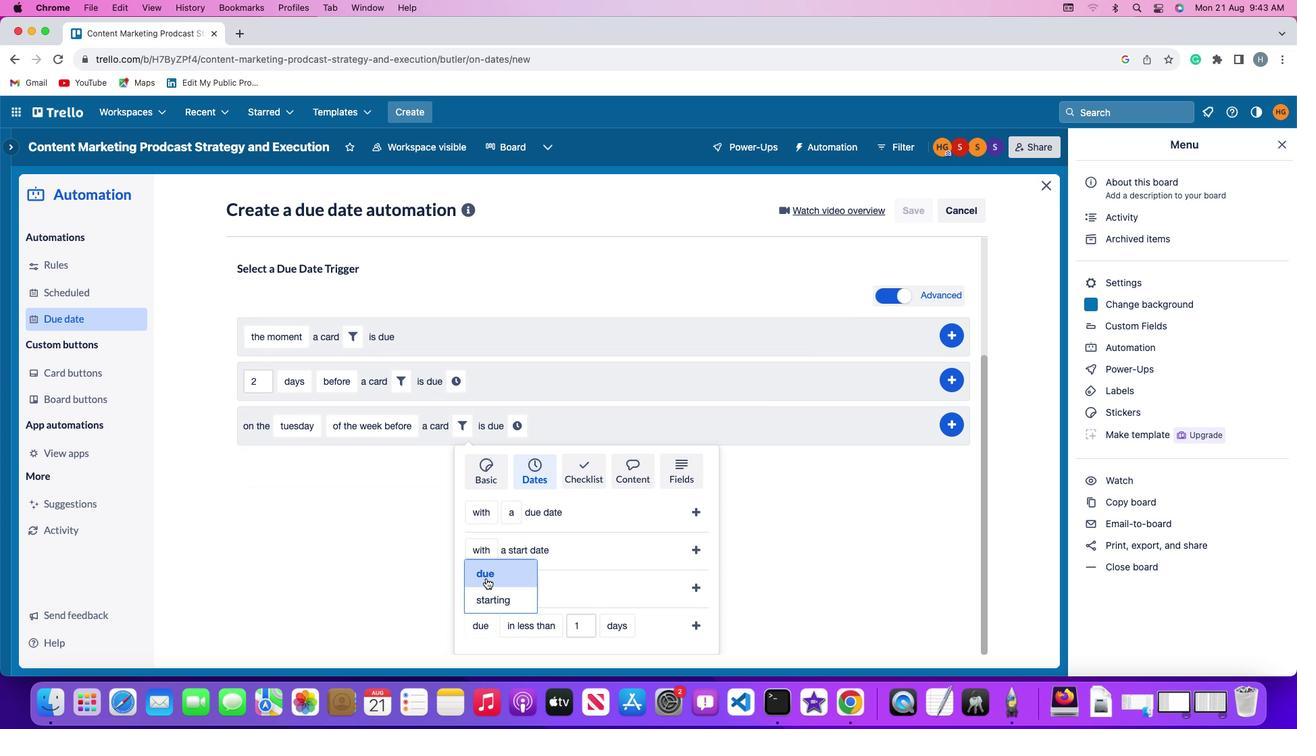 
Action: Mouse pressed left at (485, 578)
Screenshot: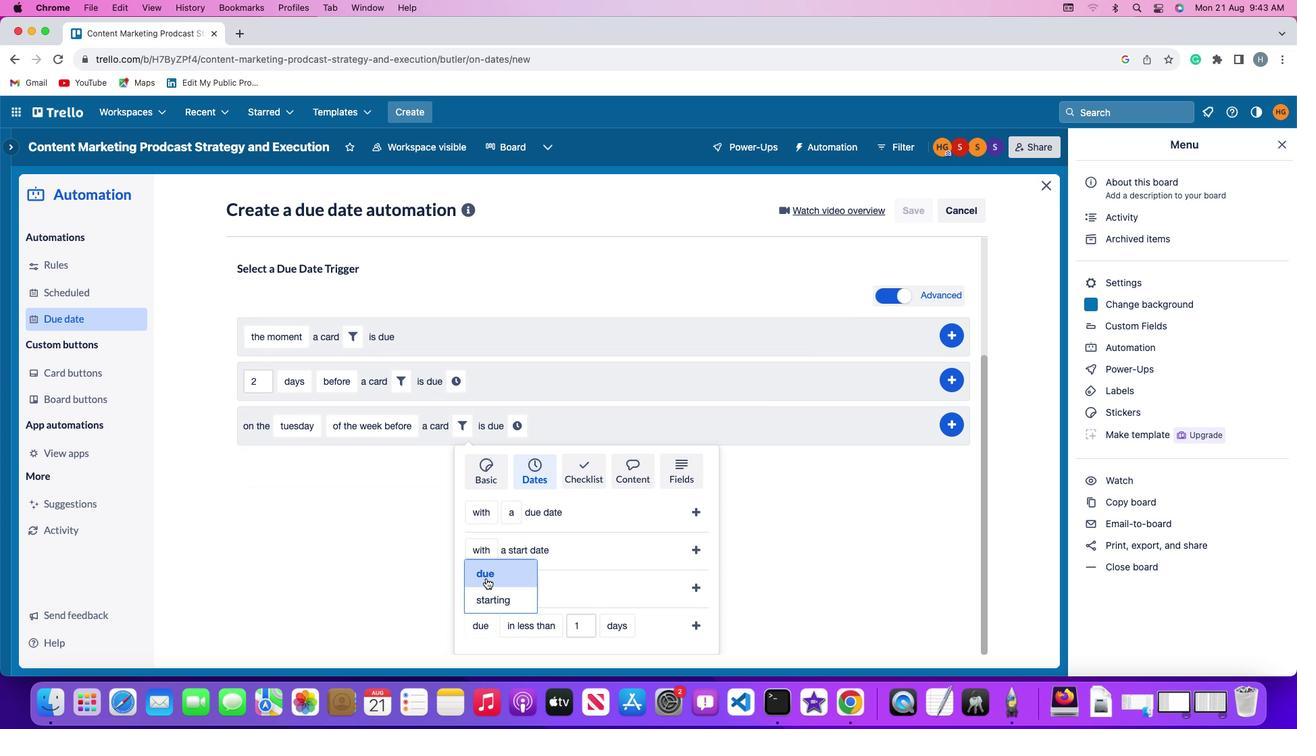 
Action: Mouse moved to (522, 624)
Screenshot: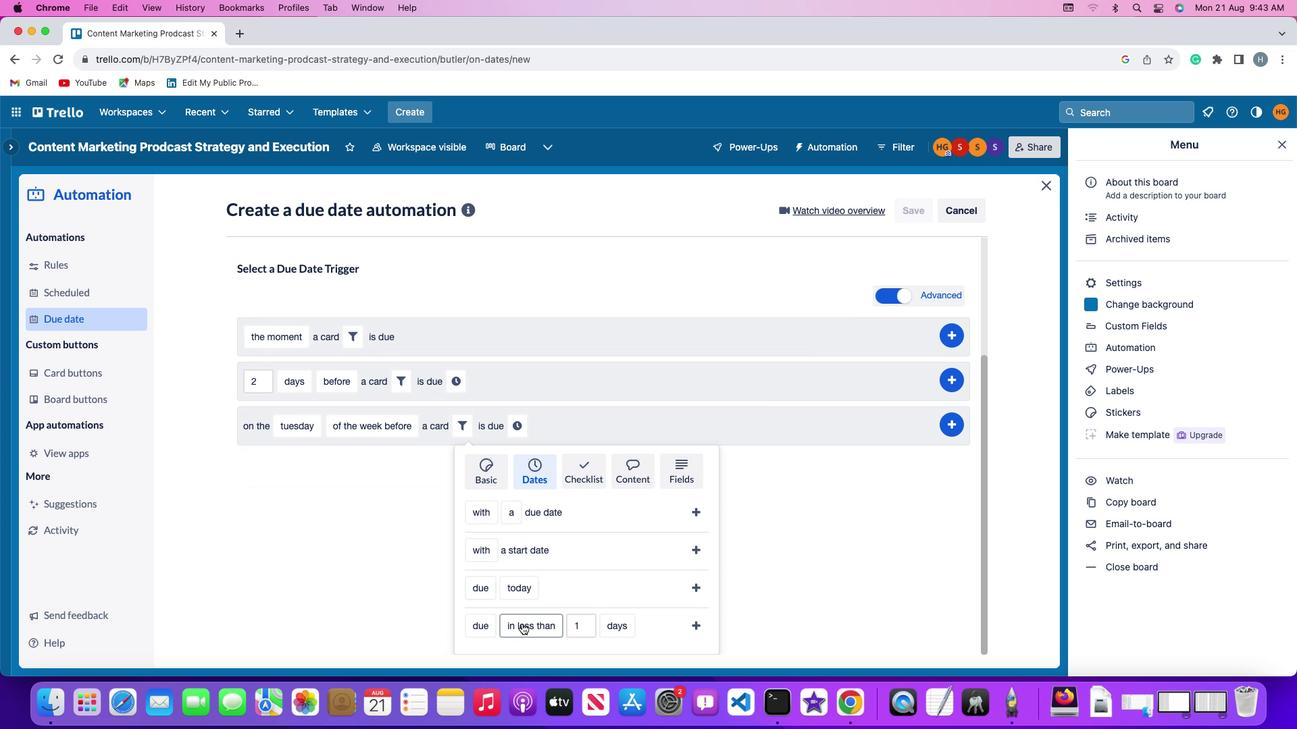 
Action: Mouse pressed left at (522, 624)
Screenshot: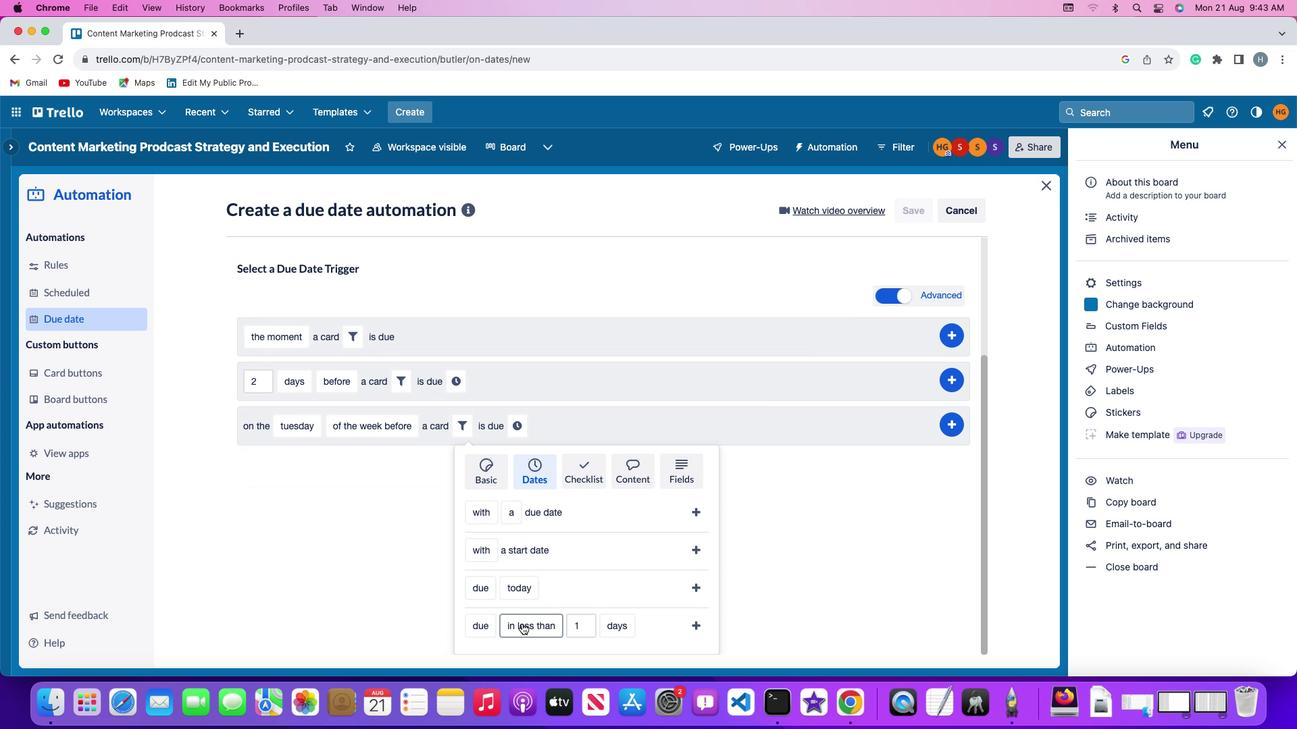 
Action: Mouse moved to (523, 576)
Screenshot: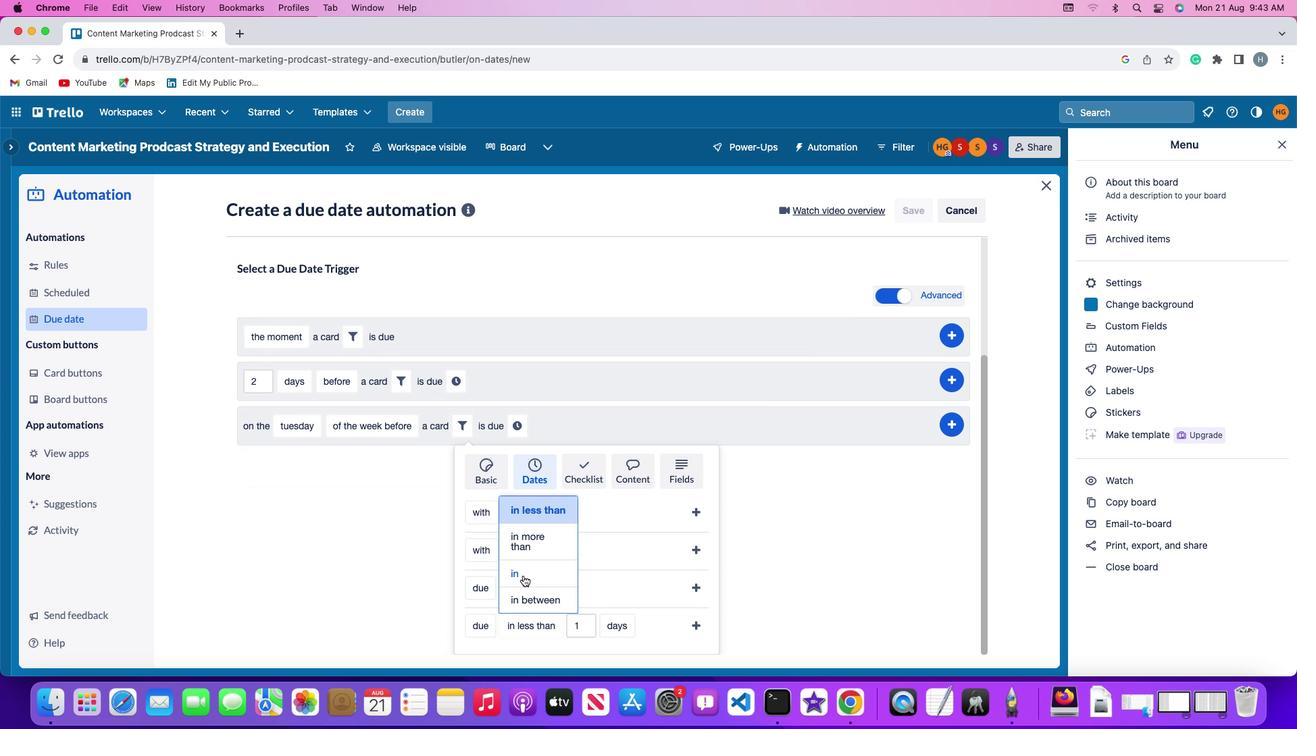 
Action: Mouse pressed left at (523, 576)
Screenshot: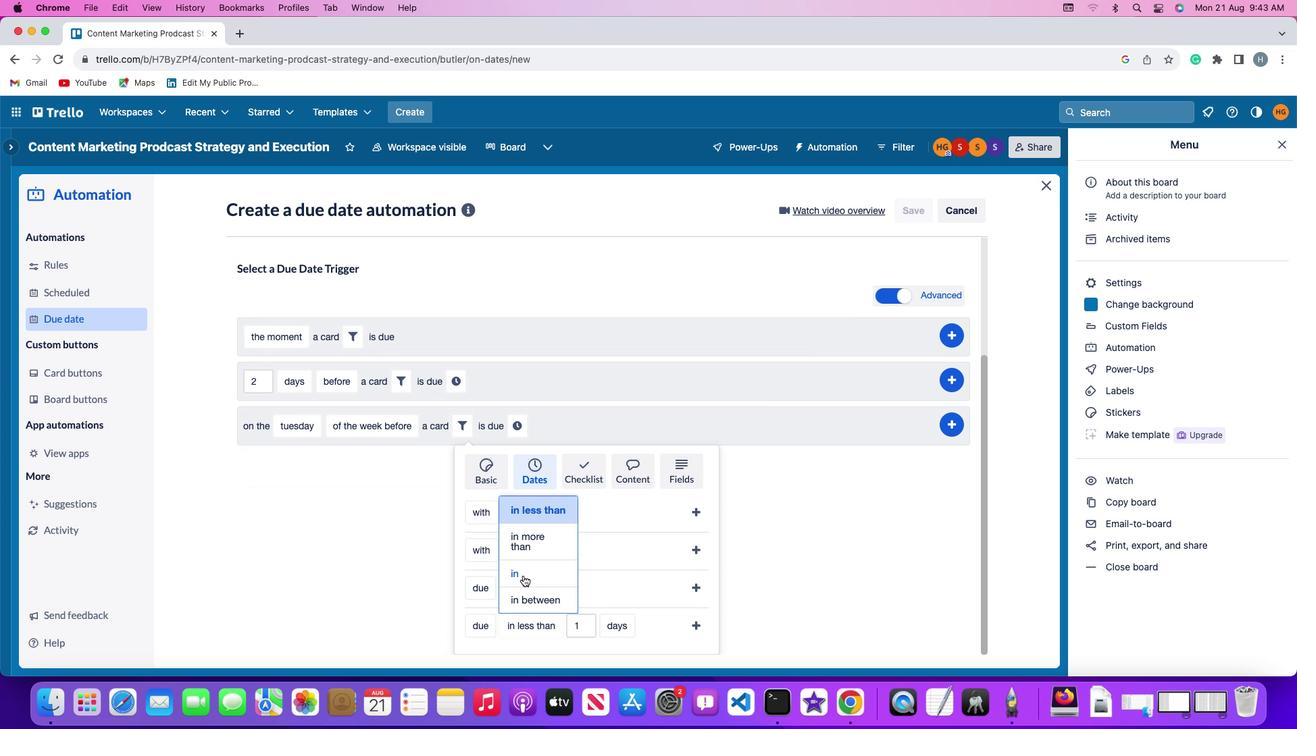 
Action: Mouse moved to (552, 623)
Screenshot: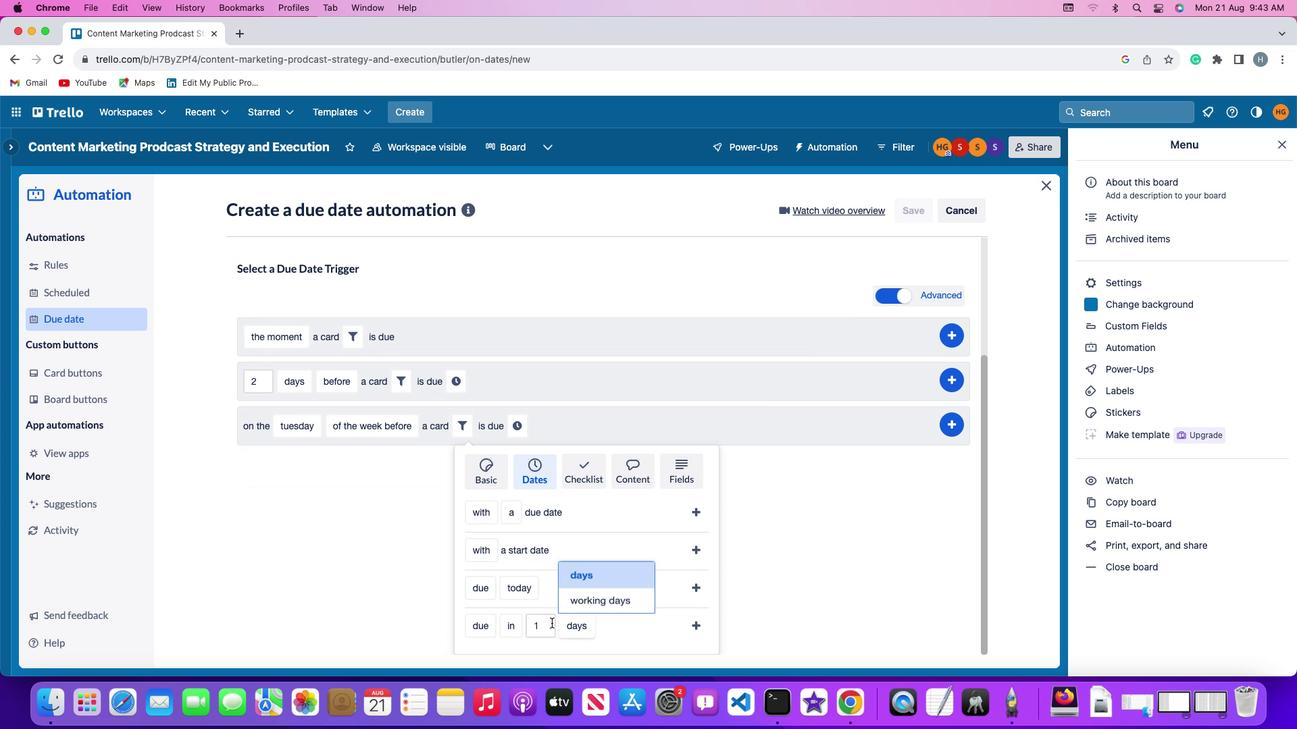
Action: Mouse pressed left at (552, 623)
Screenshot: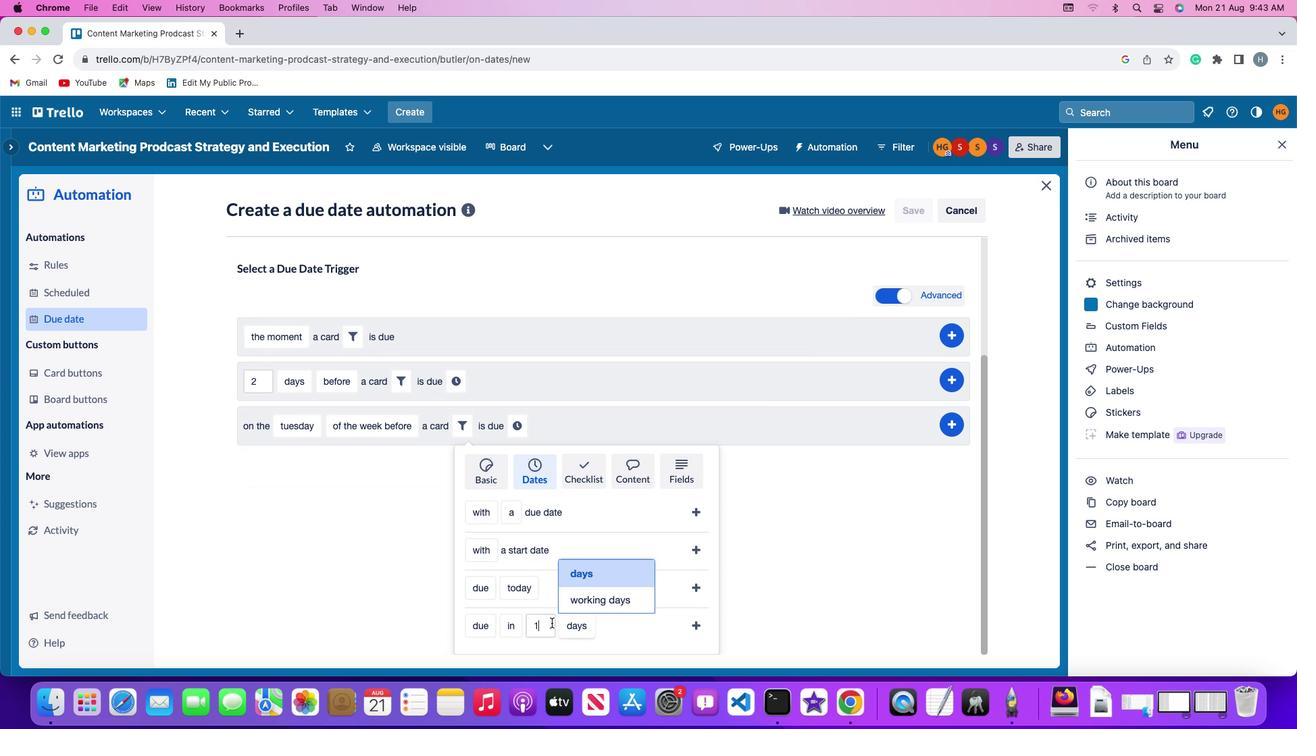 
Action: Key pressed Key.backspace'1'
Screenshot: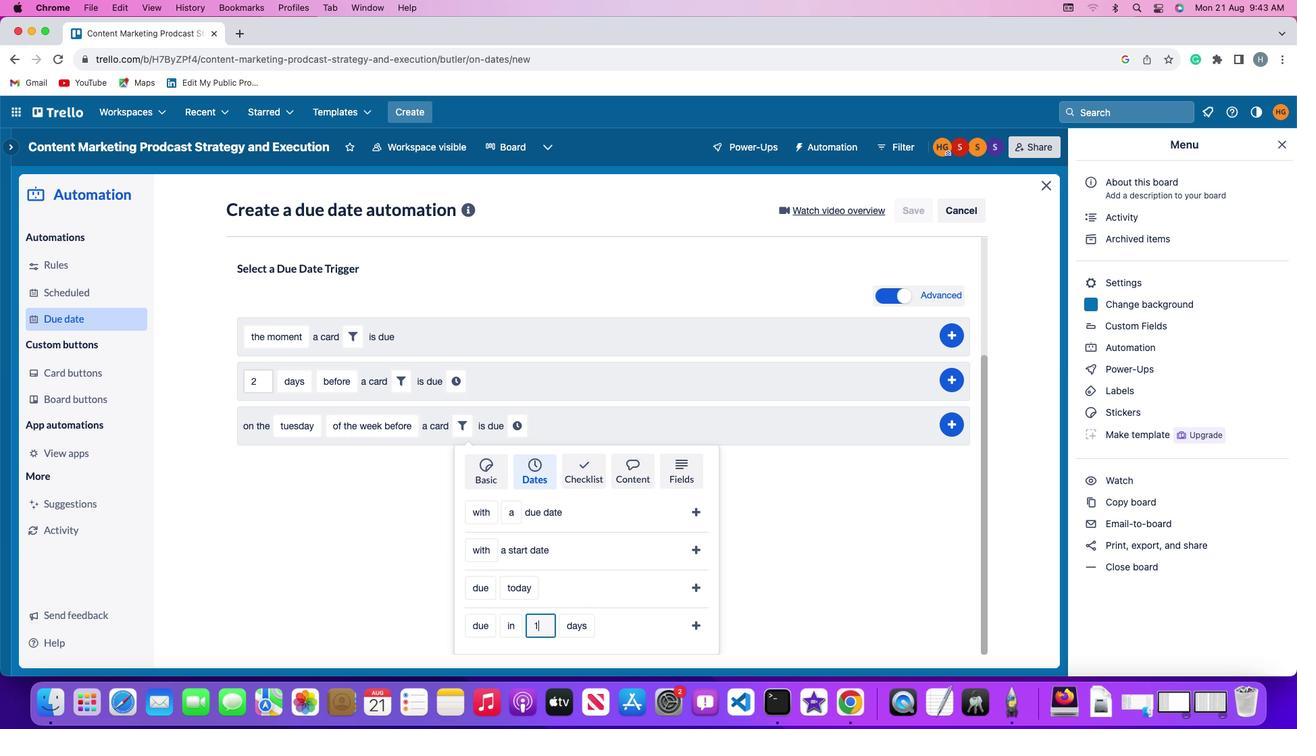 
Action: Mouse moved to (579, 620)
Screenshot: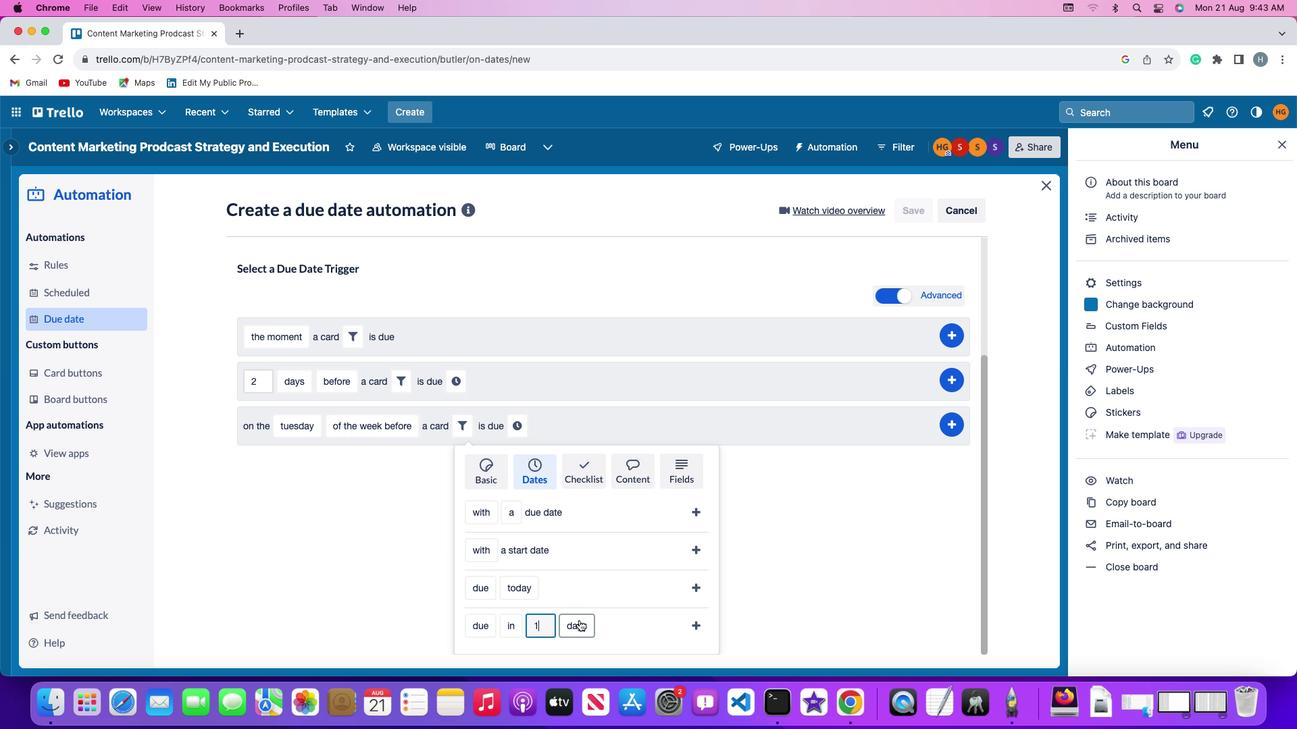 
Action: Mouse pressed left at (579, 620)
Screenshot: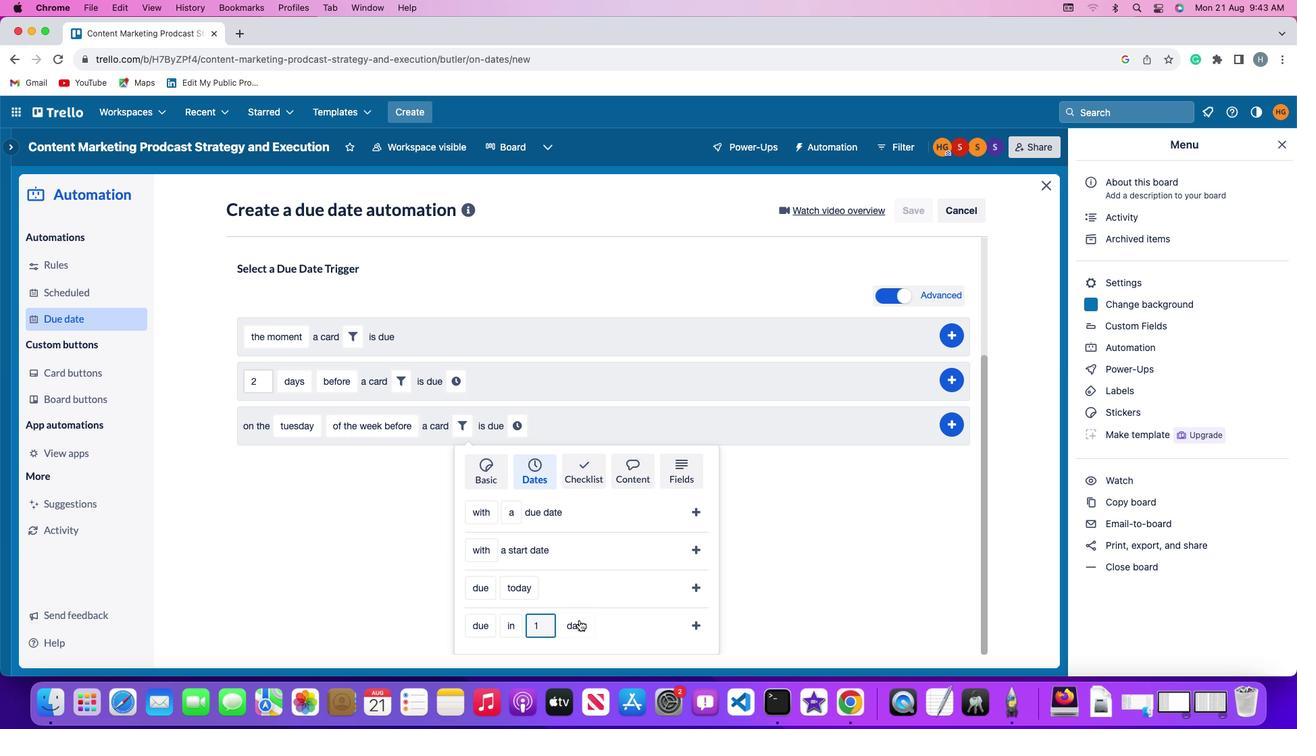 
Action: Mouse moved to (589, 571)
Screenshot: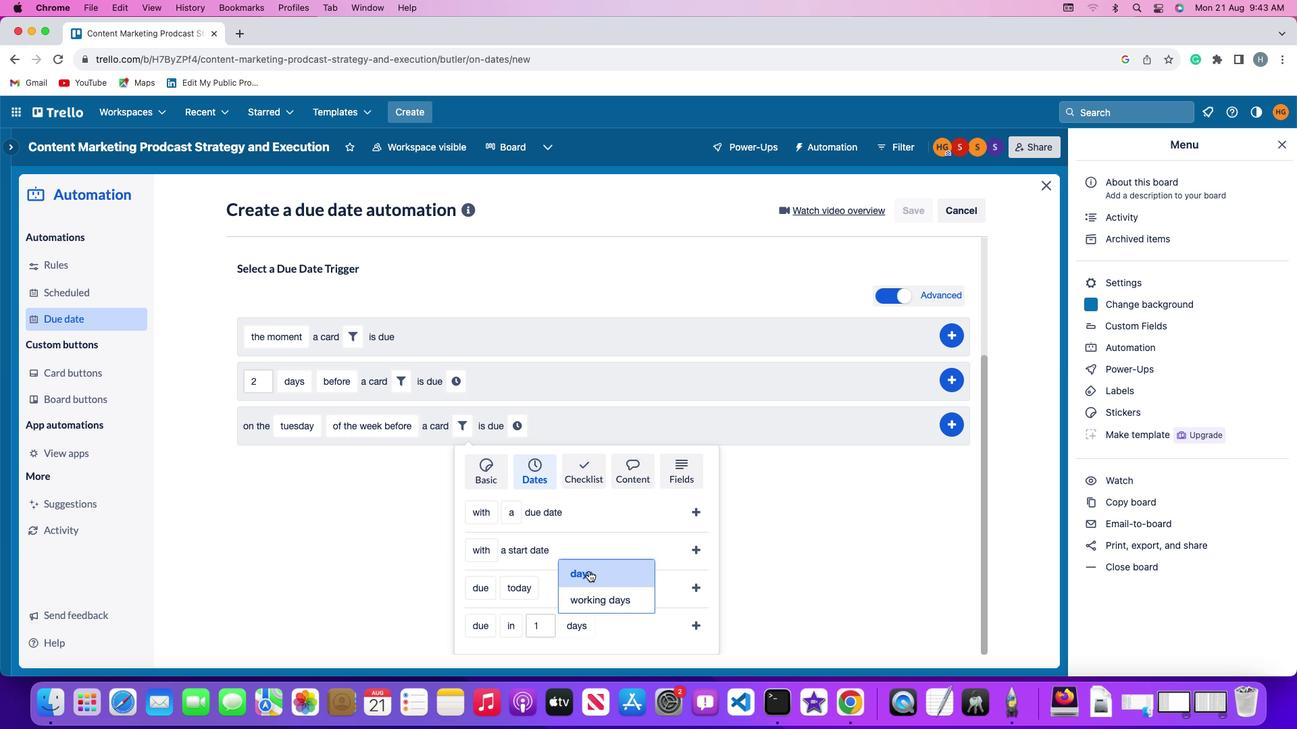 
Action: Mouse pressed left at (589, 571)
Screenshot: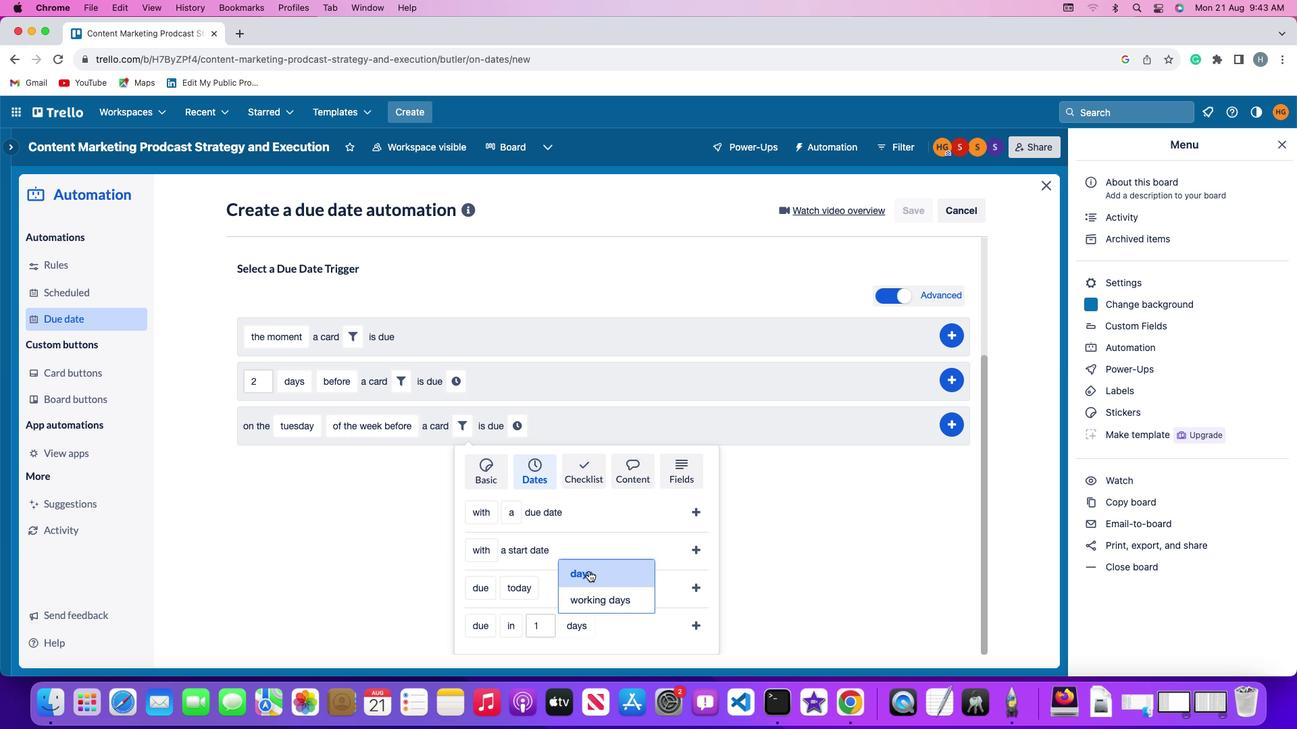 
Action: Mouse moved to (696, 623)
Screenshot: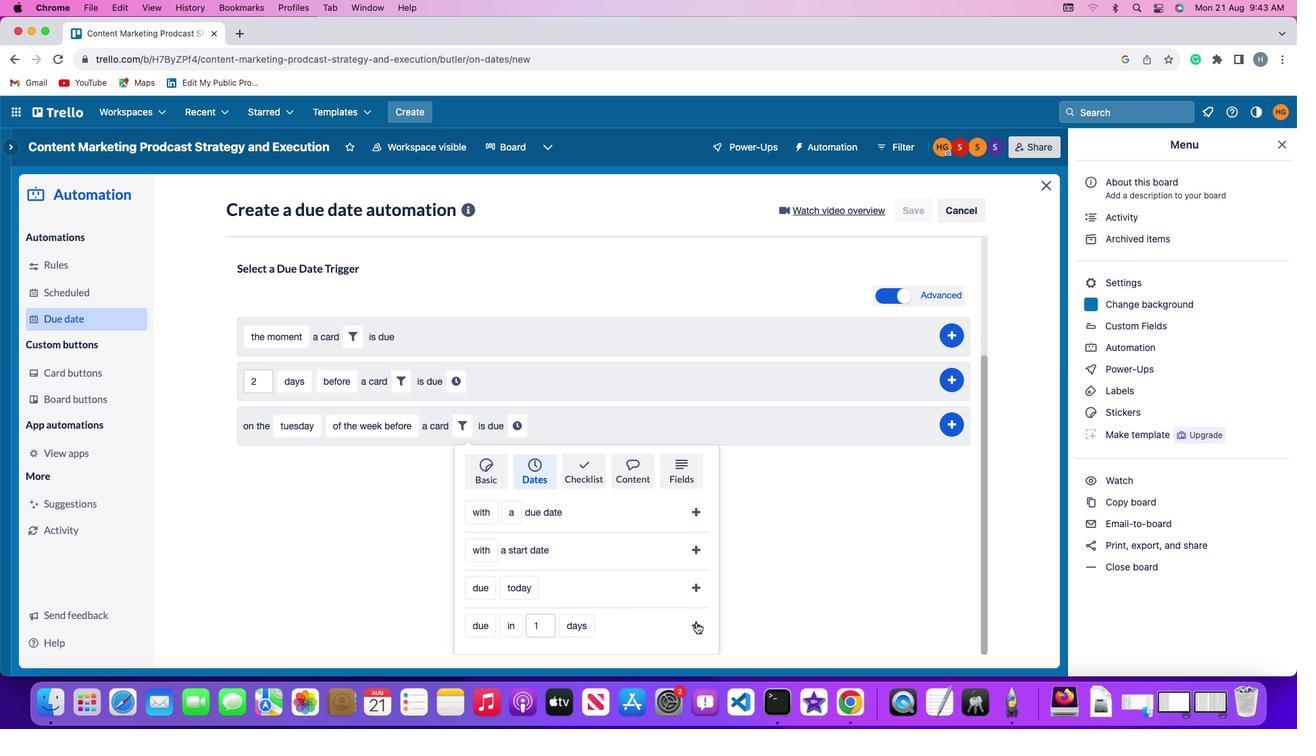 
Action: Mouse pressed left at (696, 623)
Screenshot: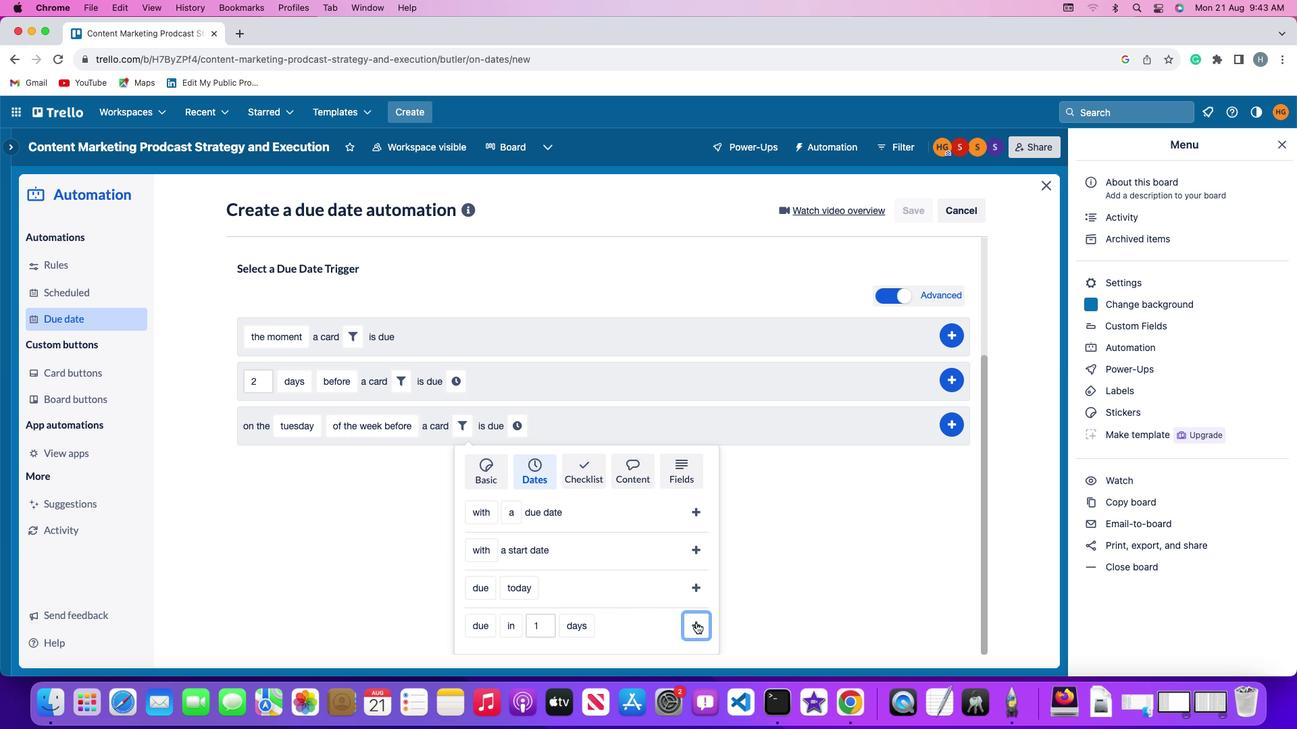 
Action: Mouse moved to (600, 589)
Screenshot: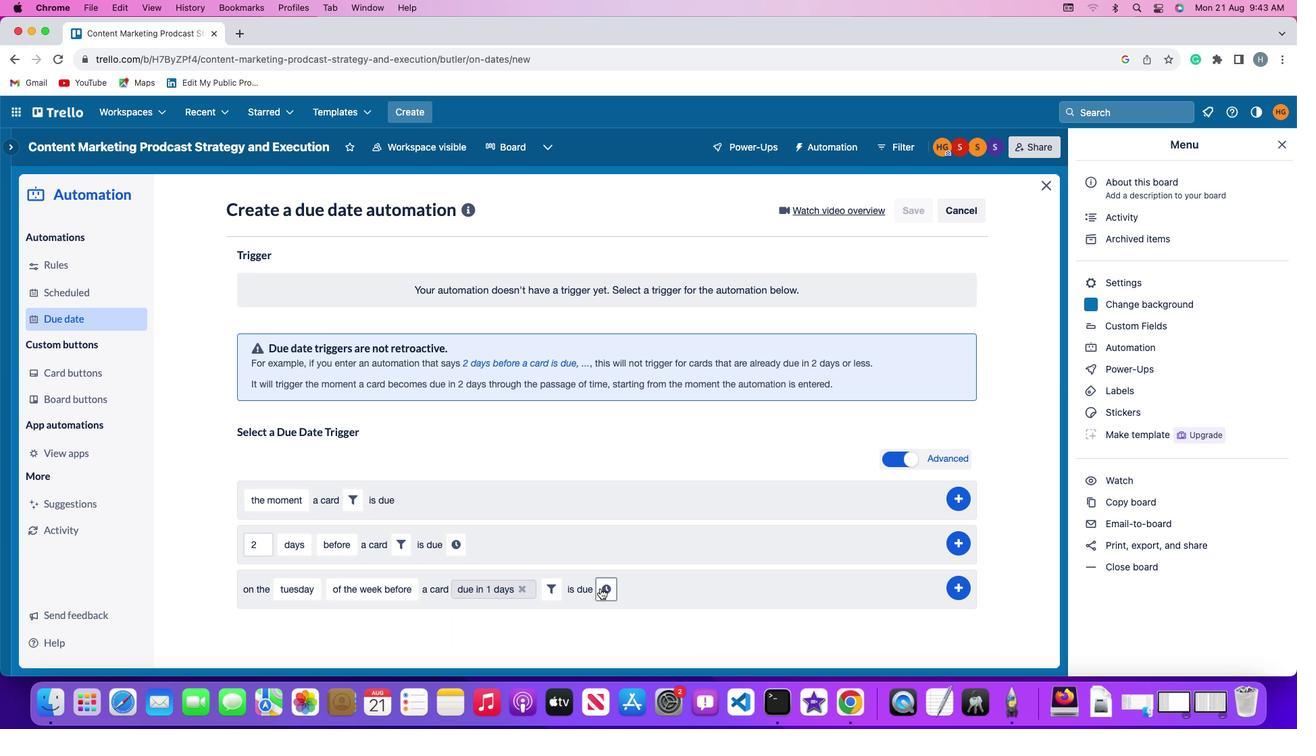 
Action: Mouse pressed left at (600, 589)
Screenshot: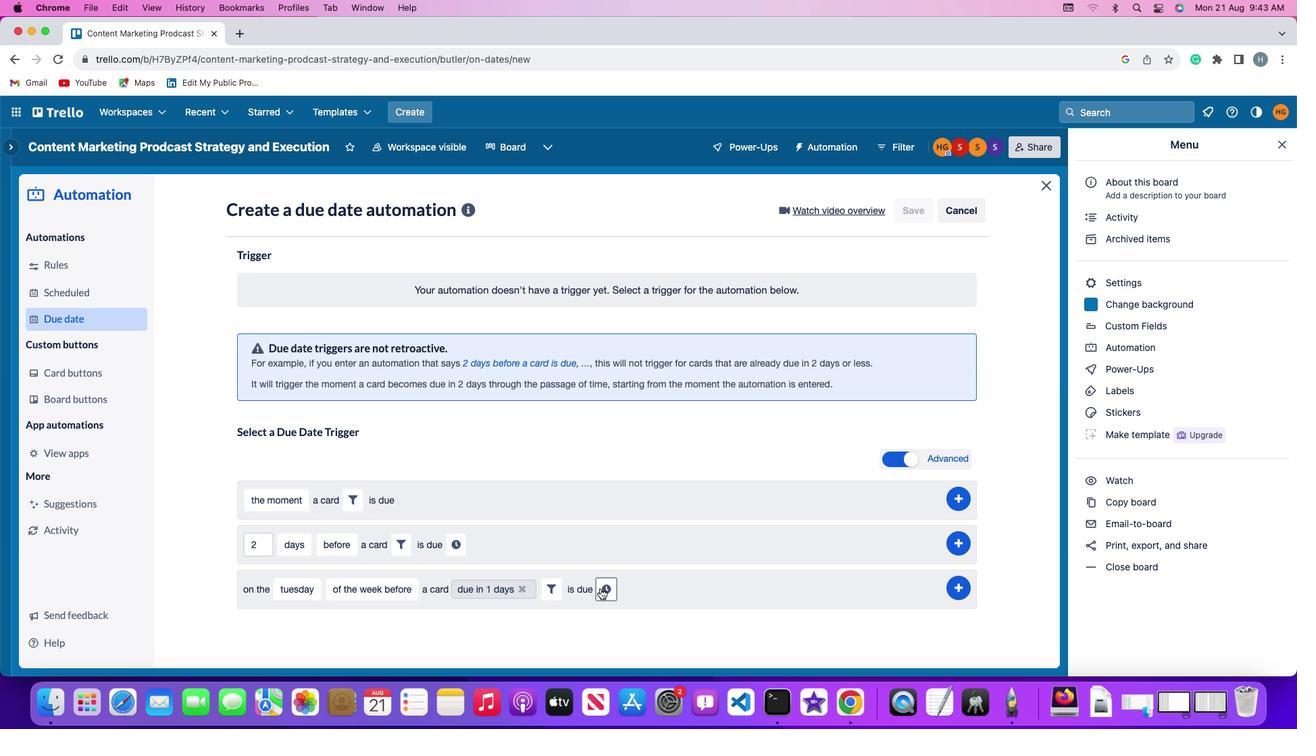 
Action: Mouse moved to (632, 592)
Screenshot: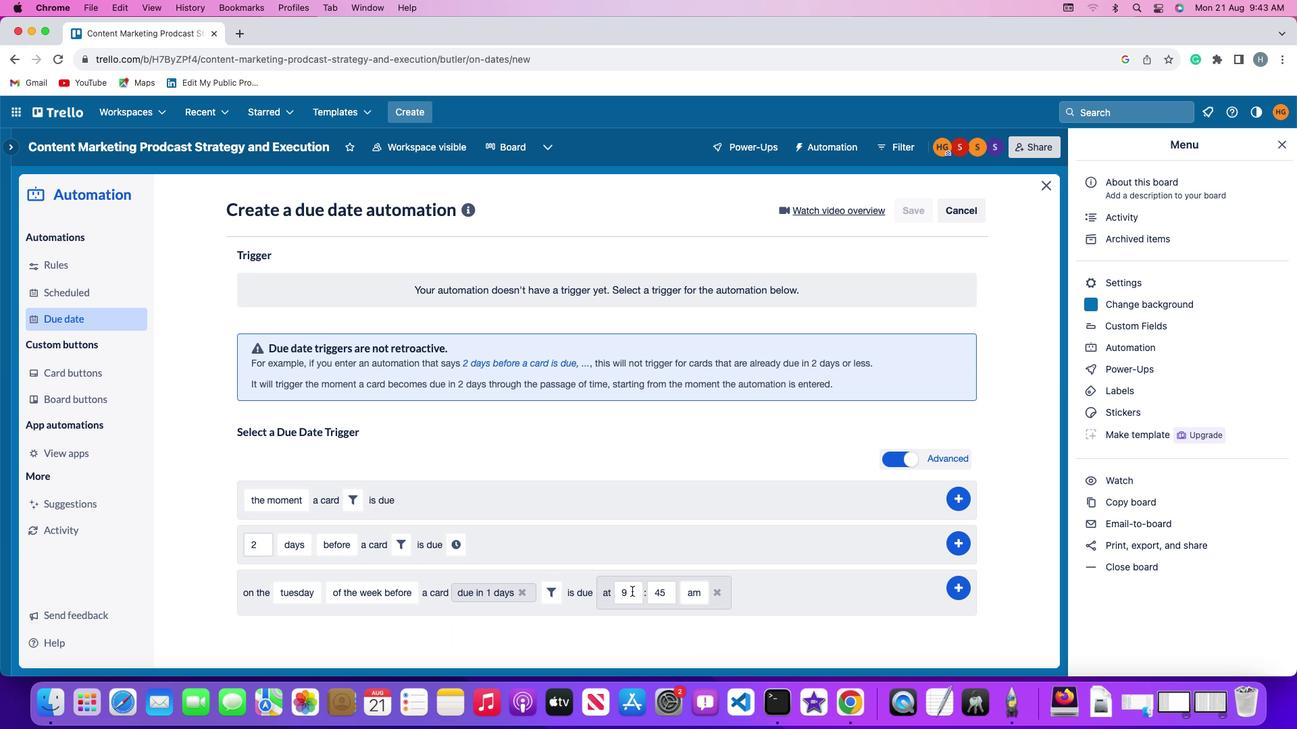 
Action: Mouse pressed left at (632, 592)
Screenshot: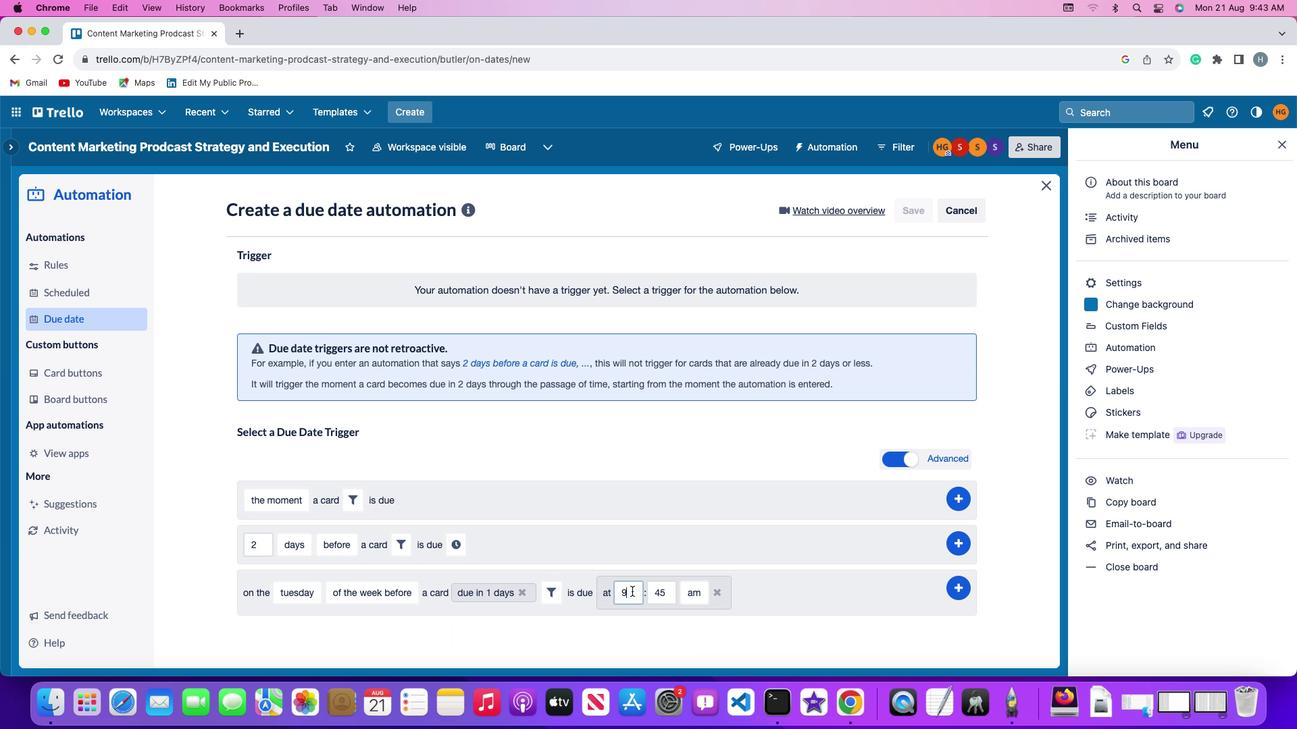 
Action: Key pressed Key.backspace'1''1'
Screenshot: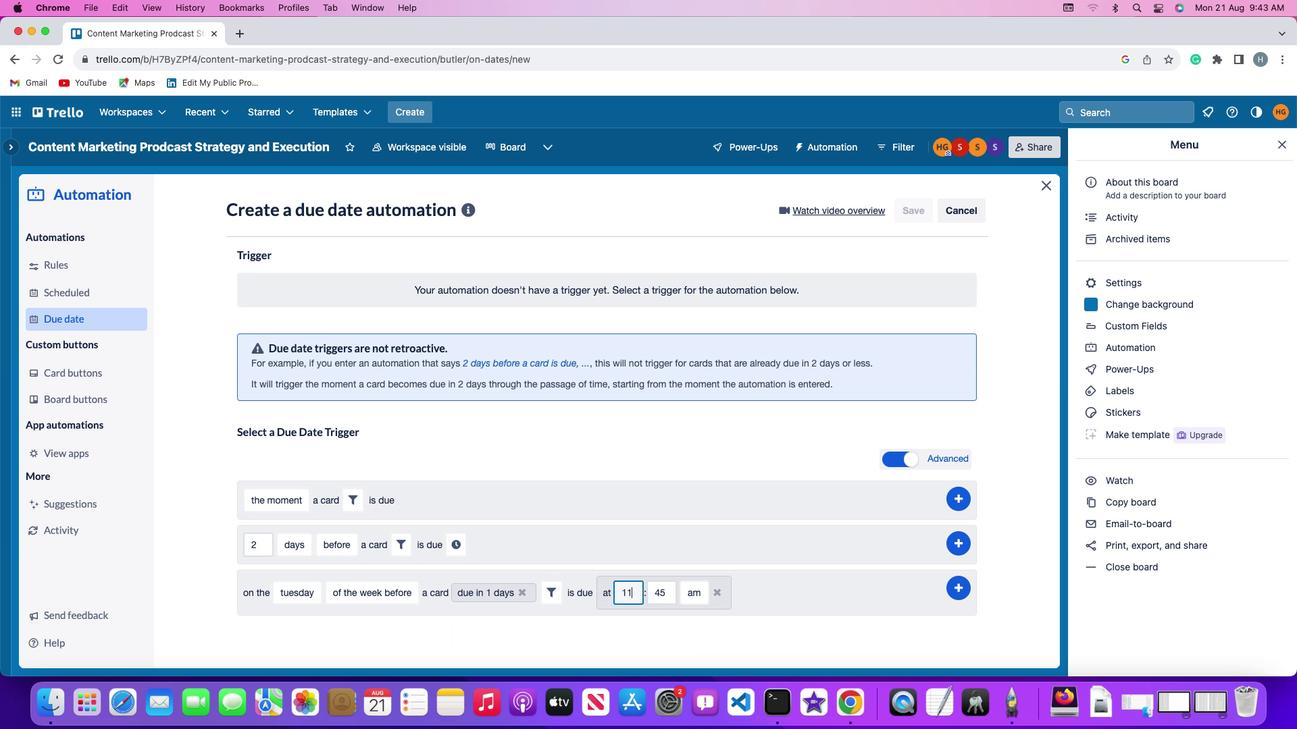 
Action: Mouse moved to (669, 592)
Screenshot: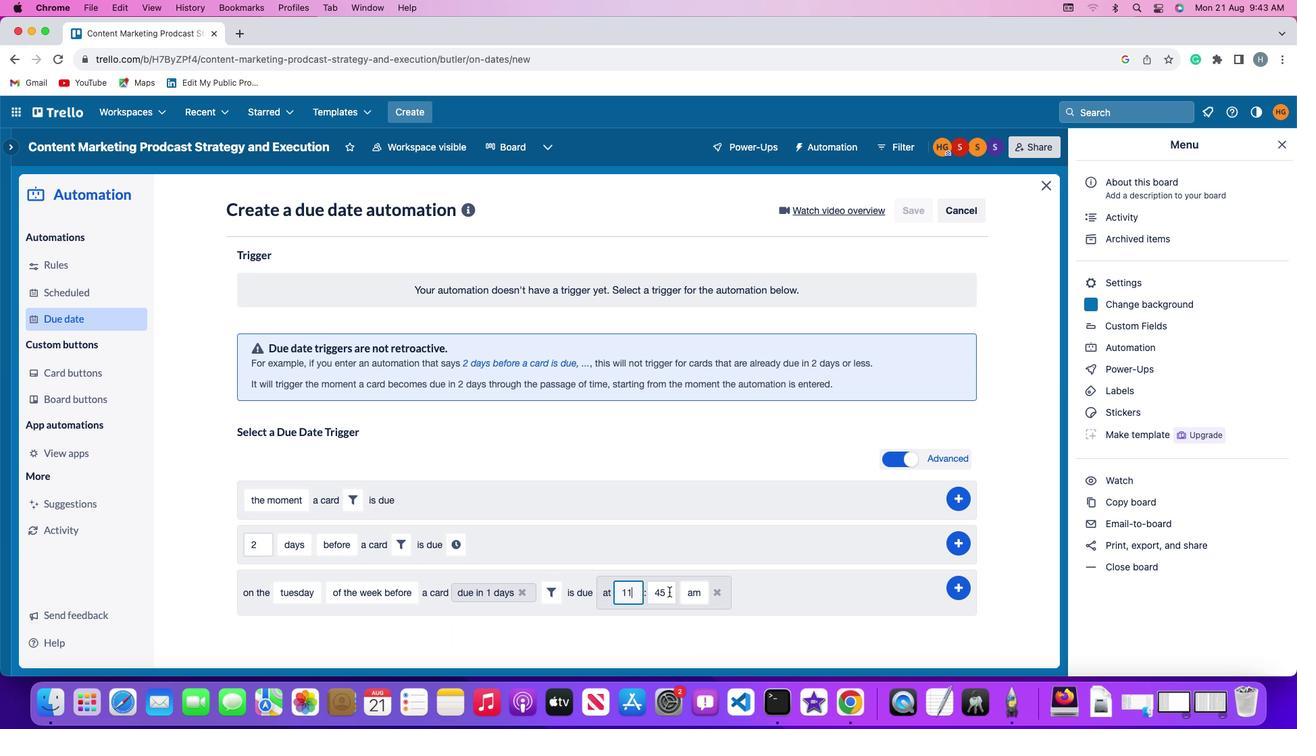 
Action: Mouse pressed left at (669, 592)
Screenshot: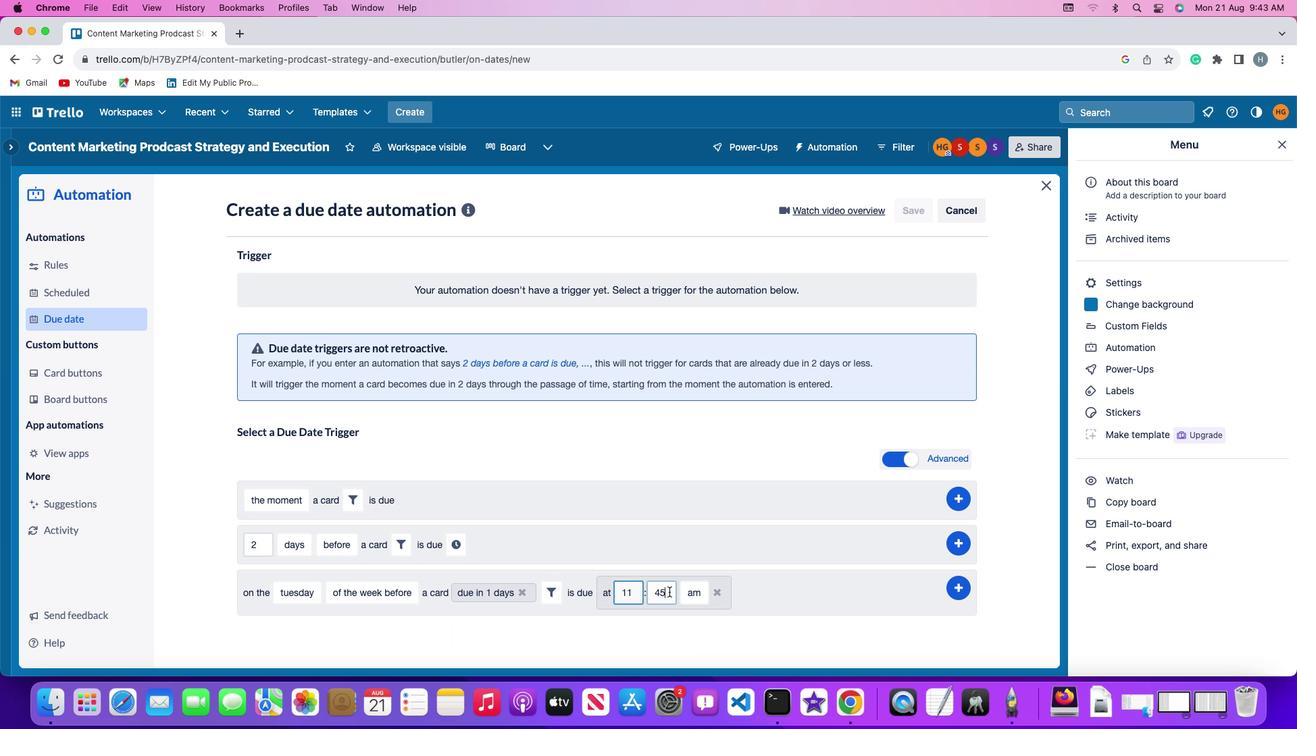 
Action: Key pressed Key.backspaceKey.backspace'0''0'
Screenshot: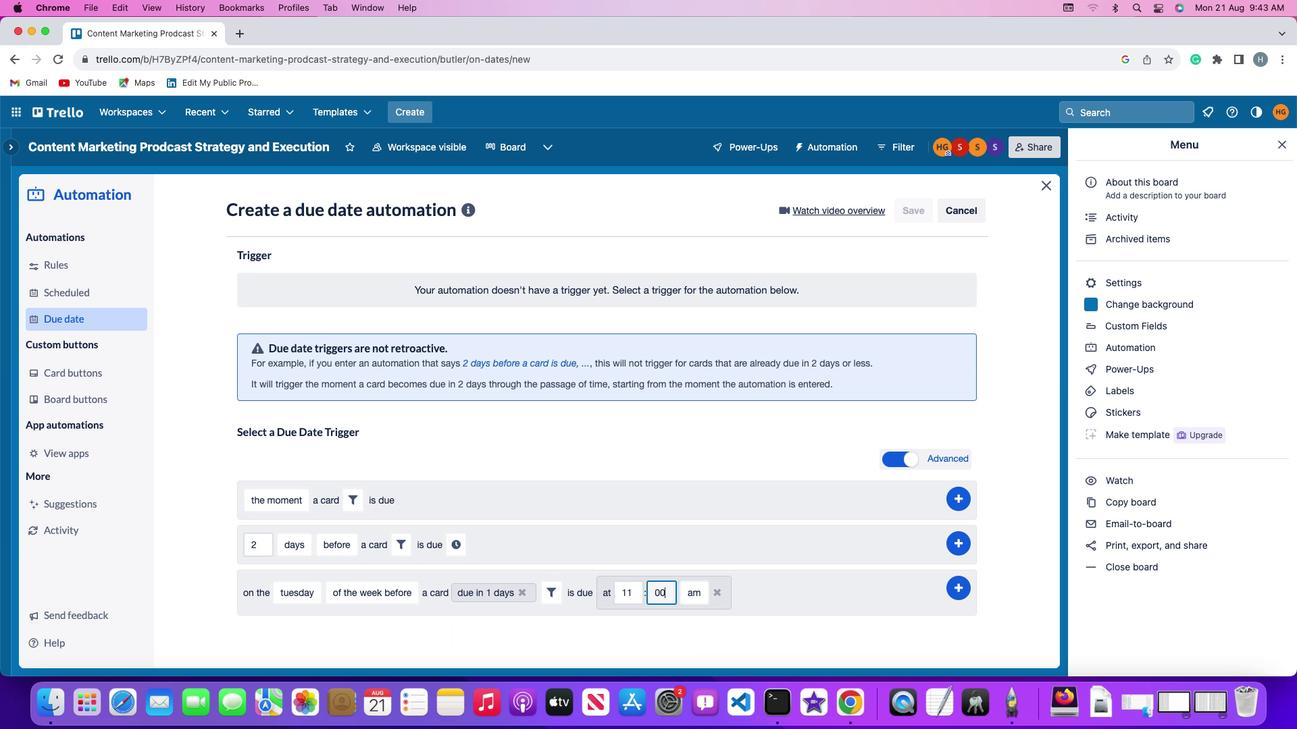 
Action: Mouse moved to (689, 592)
Screenshot: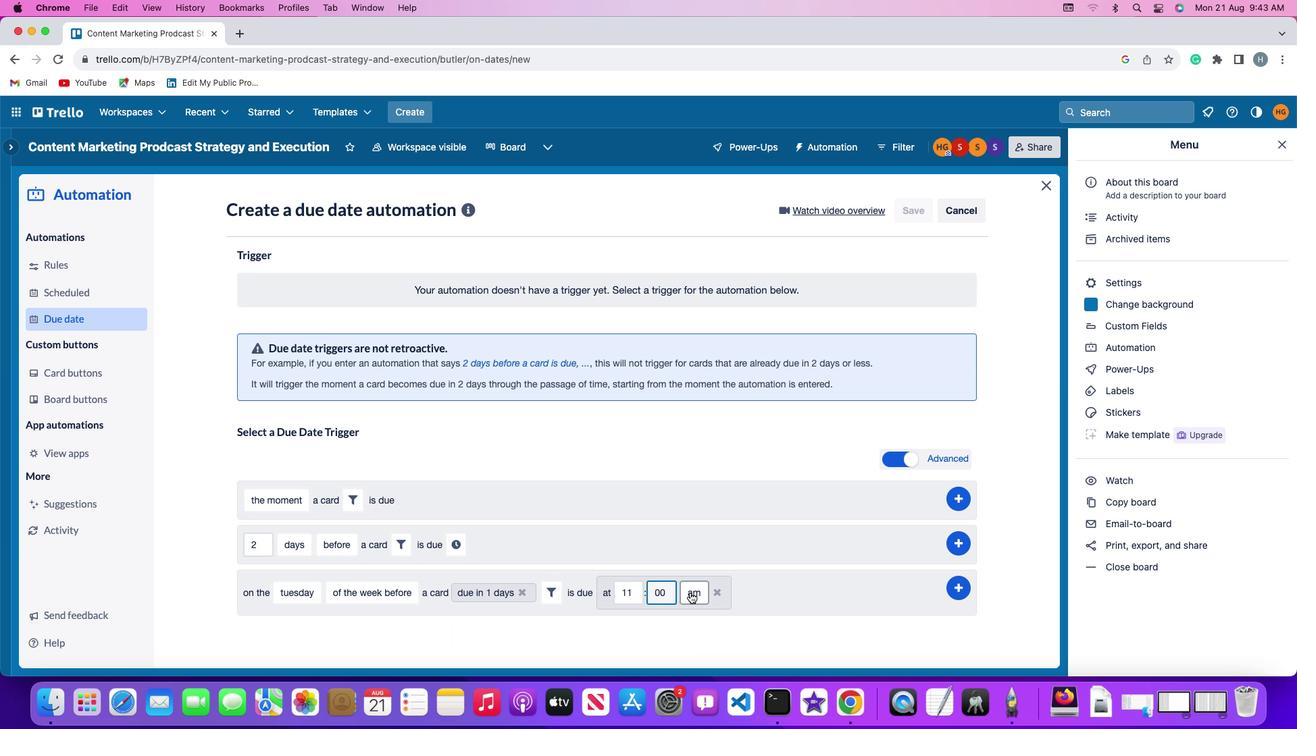 
Action: Mouse pressed left at (689, 592)
Screenshot: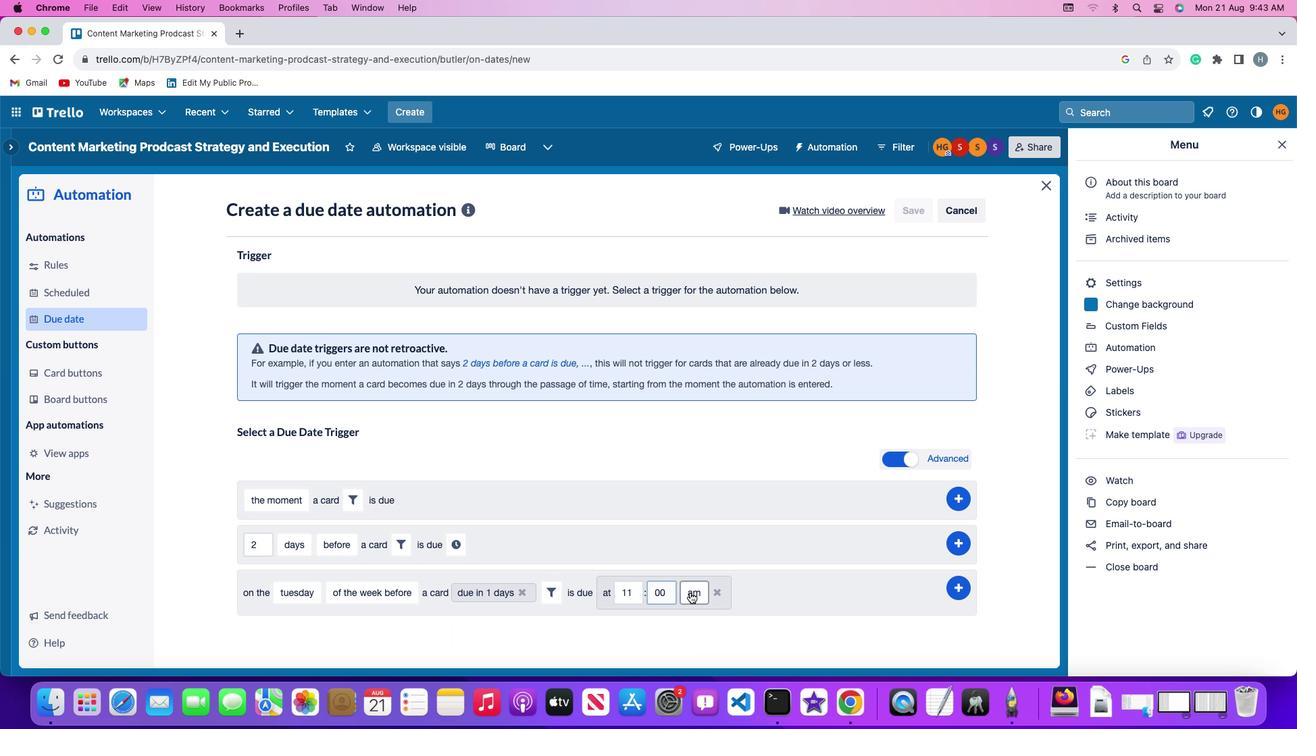 
Action: Mouse moved to (691, 607)
Screenshot: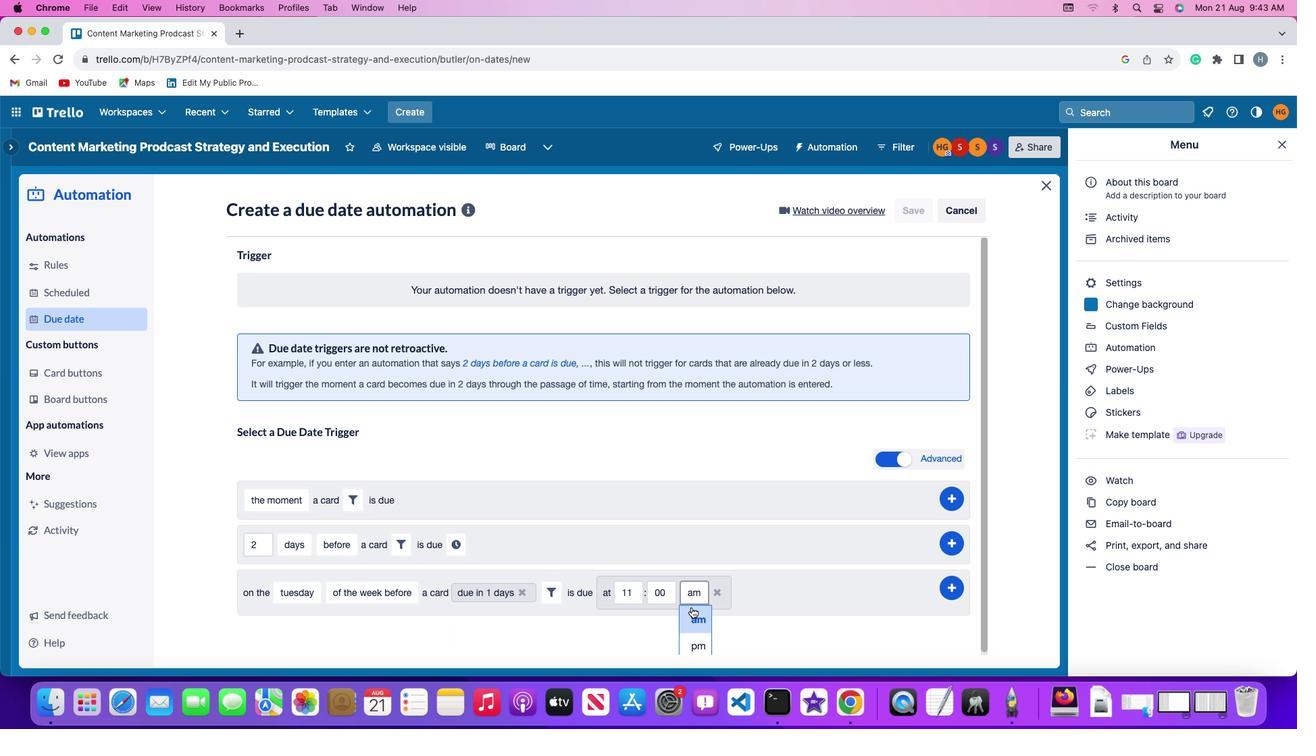 
Action: Mouse pressed left at (691, 607)
Screenshot: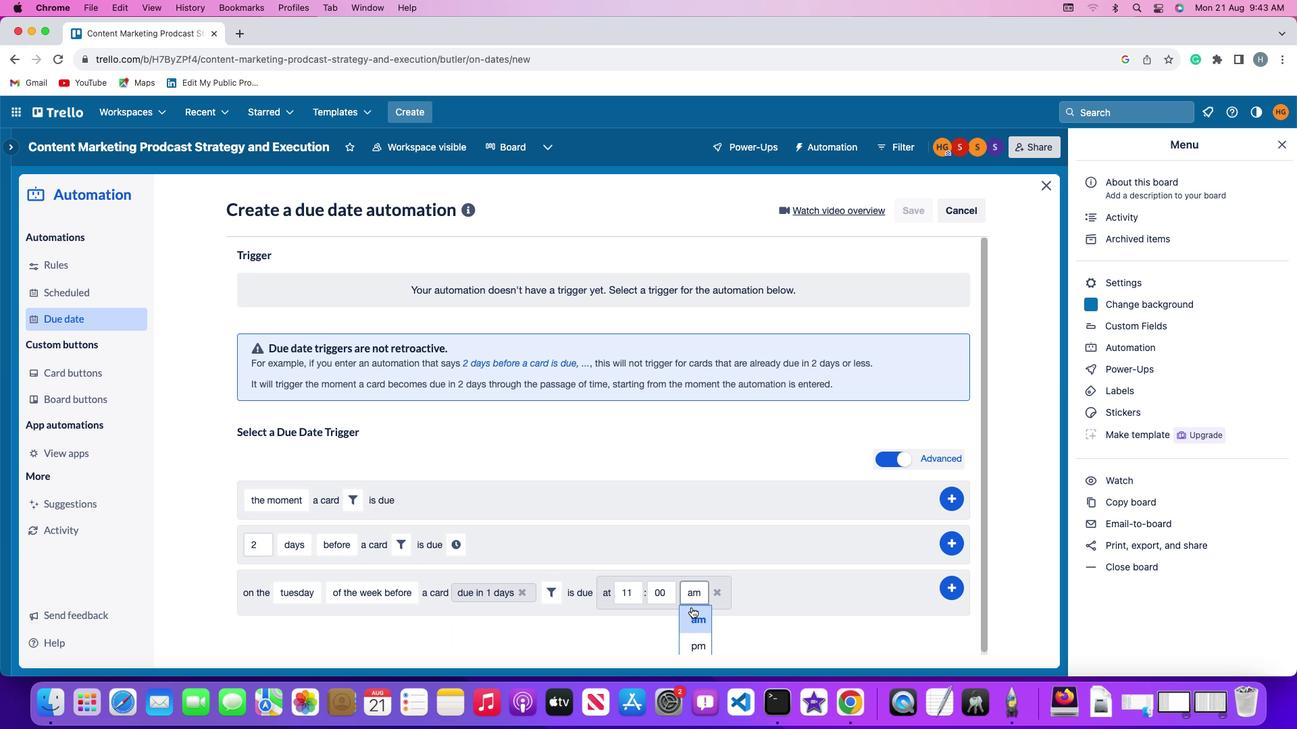 
Action: Mouse moved to (960, 585)
Screenshot: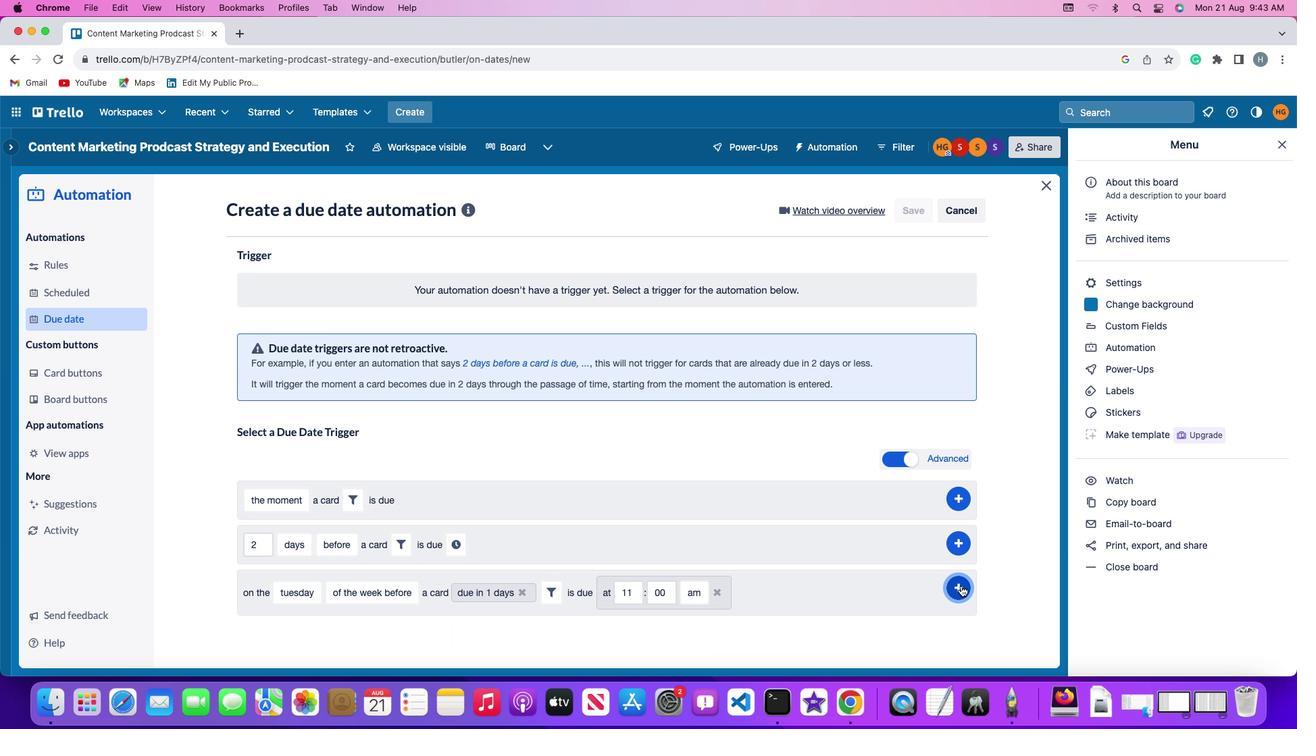 
Action: Mouse pressed left at (960, 585)
Screenshot: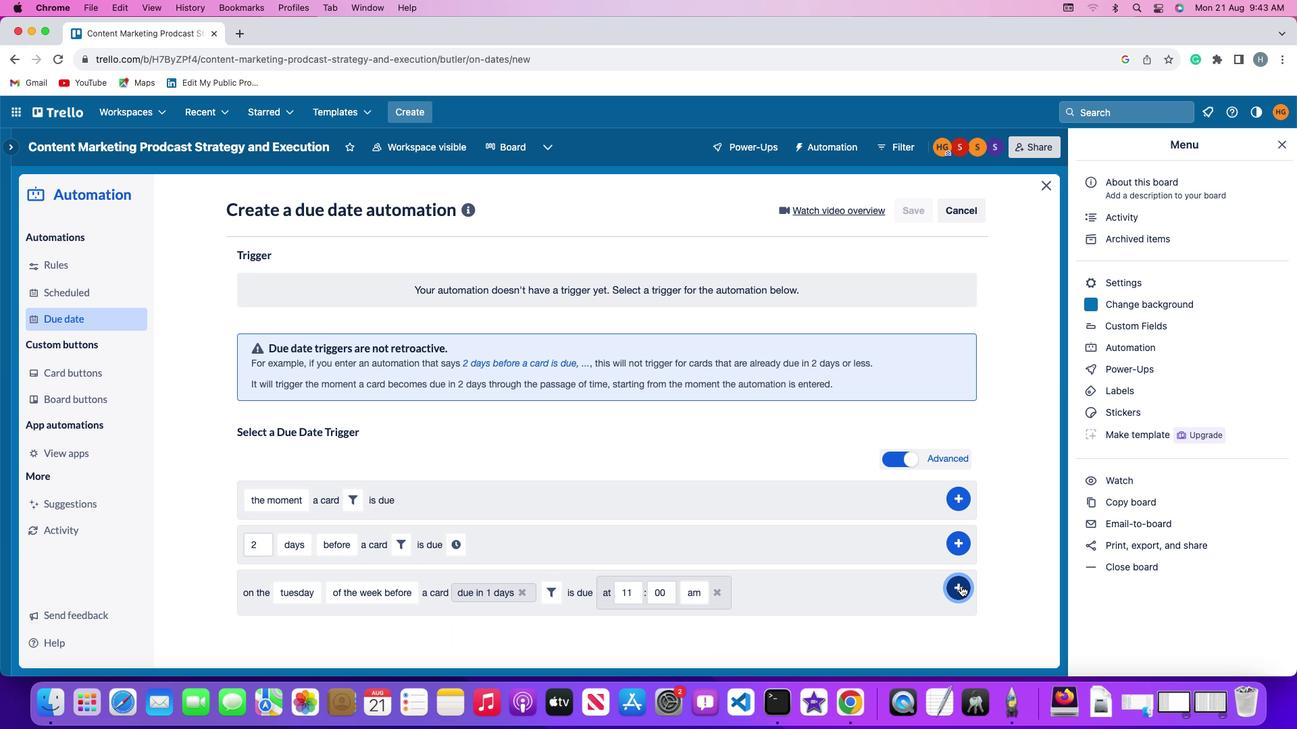 
Action: Mouse moved to (1008, 491)
Screenshot: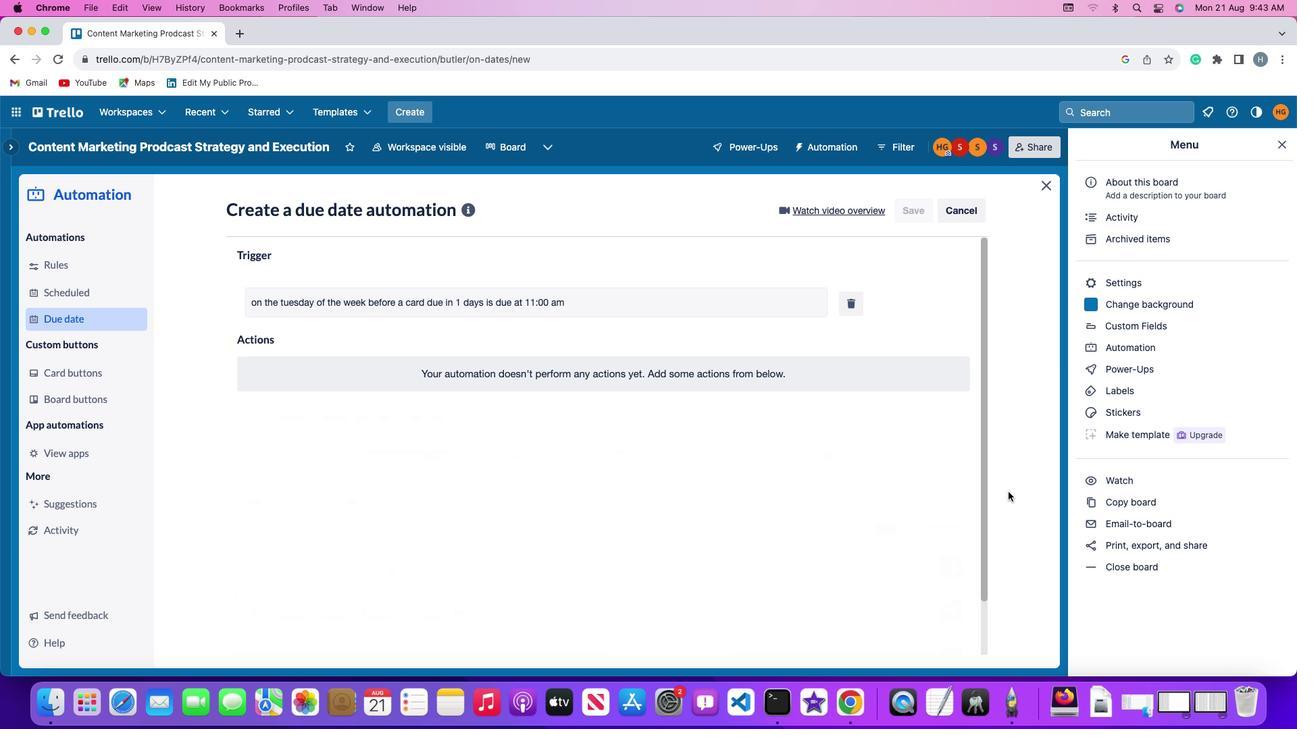 
